 Task: Search one way flight ticket for 1 adult, 6 children, 1 infant in seat and 1 infant on lap in business from Chicago: Chicago Midway International Airport to Laramie: Laramie Regional Airport on 5-3-2023. Choice of flights is Emirates. Number of bags: 2 checked bags. Price is upto 95000. Outbound departure time preference is 10:15.
Action: Mouse moved to (278, 253)
Screenshot: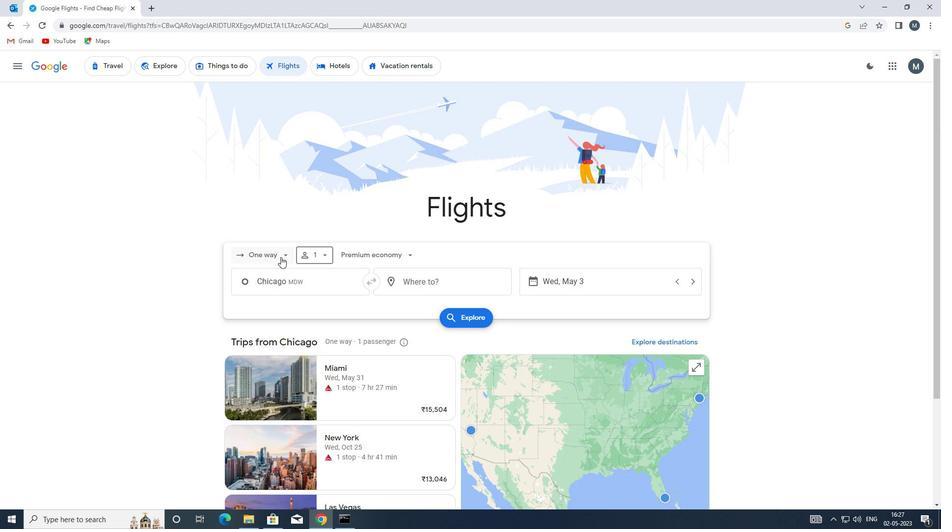 
Action: Mouse pressed left at (278, 253)
Screenshot: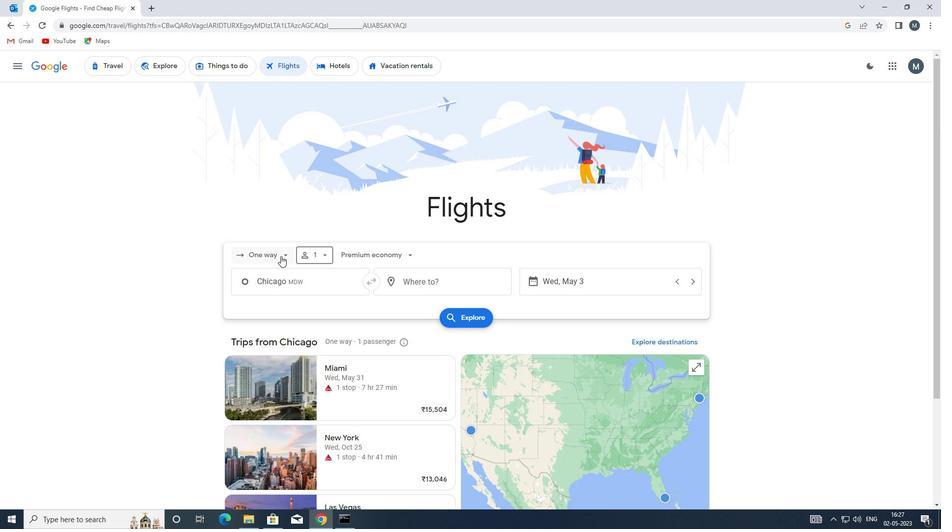 
Action: Mouse moved to (274, 297)
Screenshot: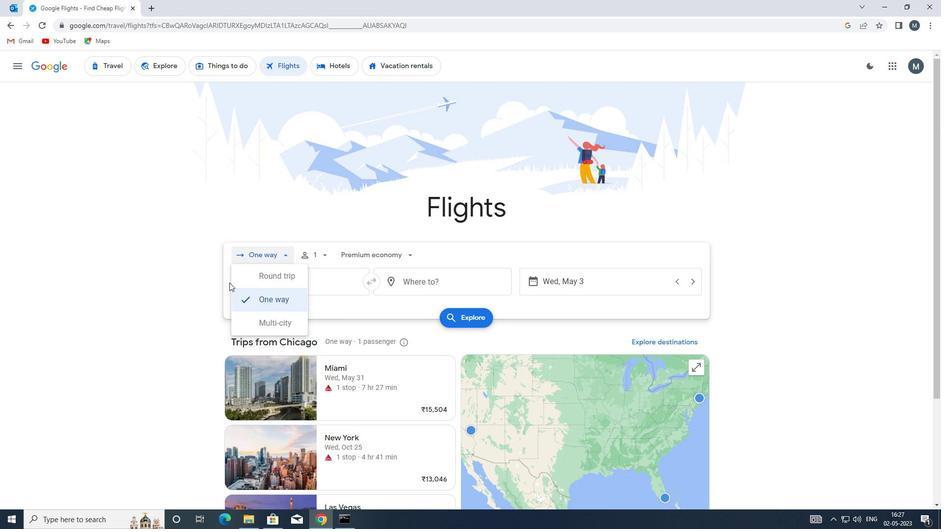 
Action: Mouse pressed left at (274, 297)
Screenshot: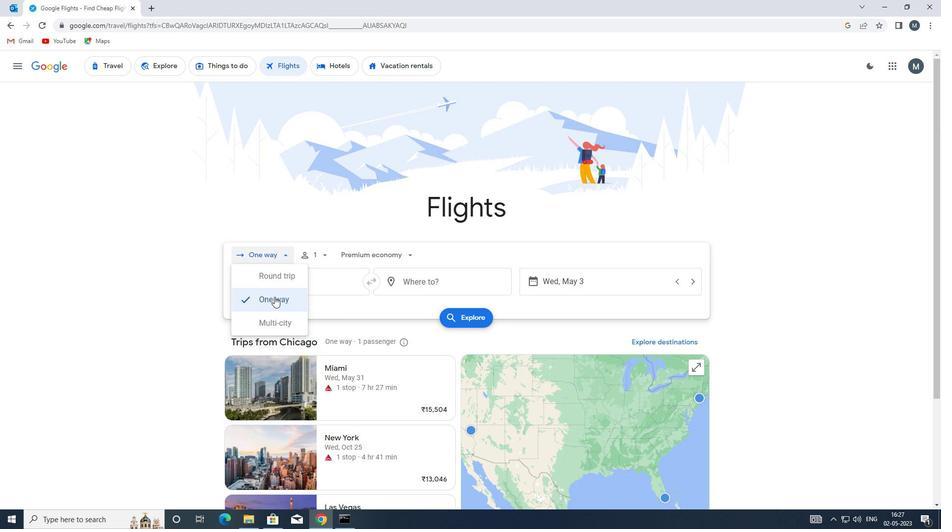
Action: Mouse moved to (320, 257)
Screenshot: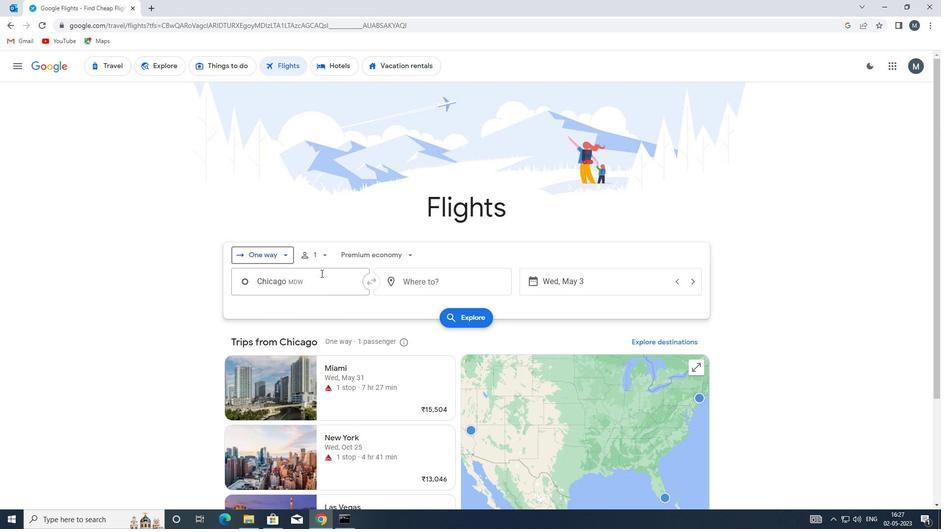 
Action: Mouse pressed left at (320, 257)
Screenshot: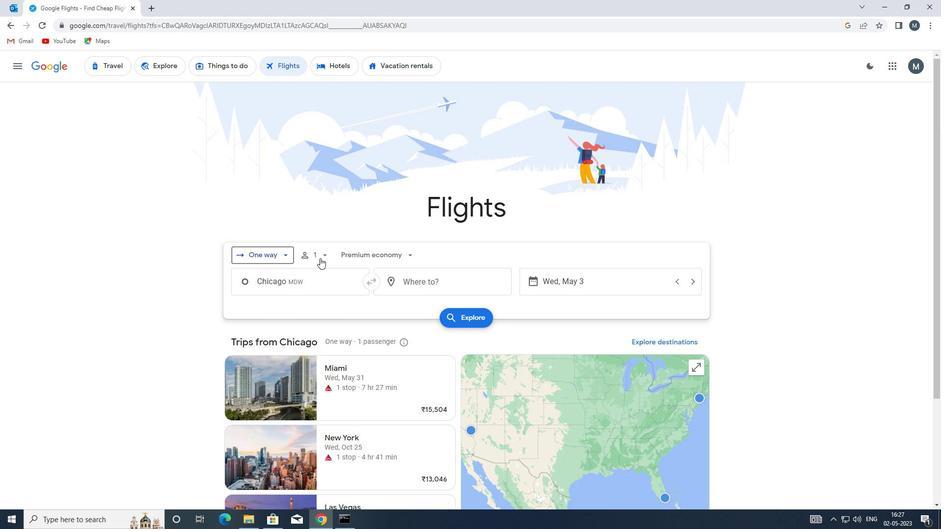 
Action: Mouse moved to (400, 306)
Screenshot: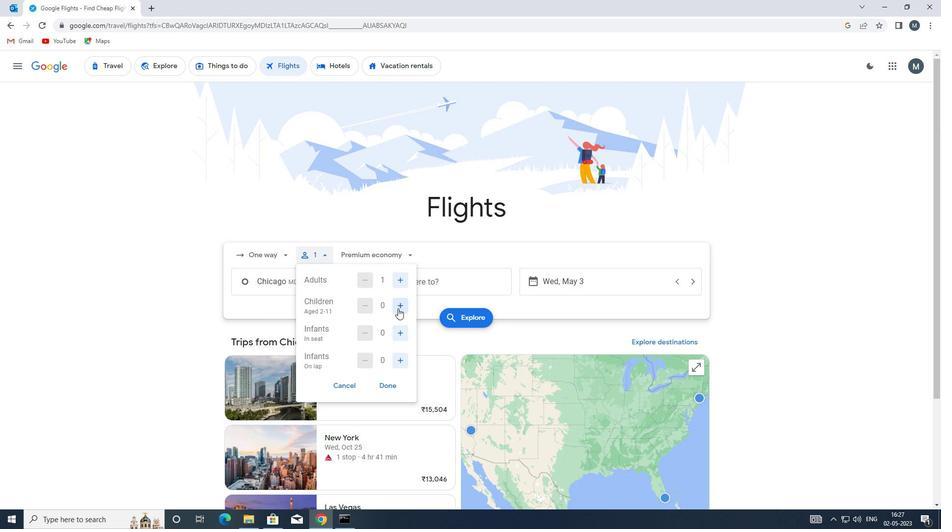 
Action: Mouse pressed left at (400, 306)
Screenshot: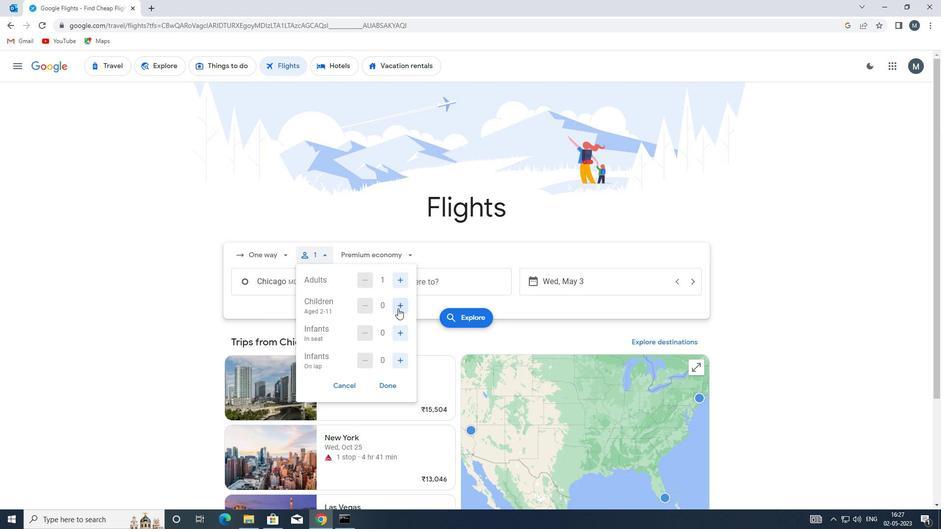 
Action: Mouse pressed left at (400, 306)
Screenshot: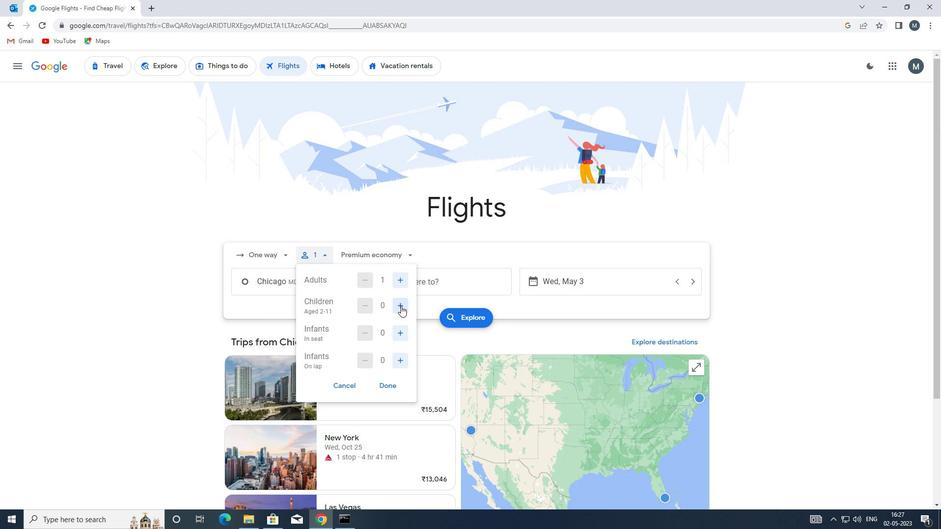 
Action: Mouse pressed left at (400, 306)
Screenshot: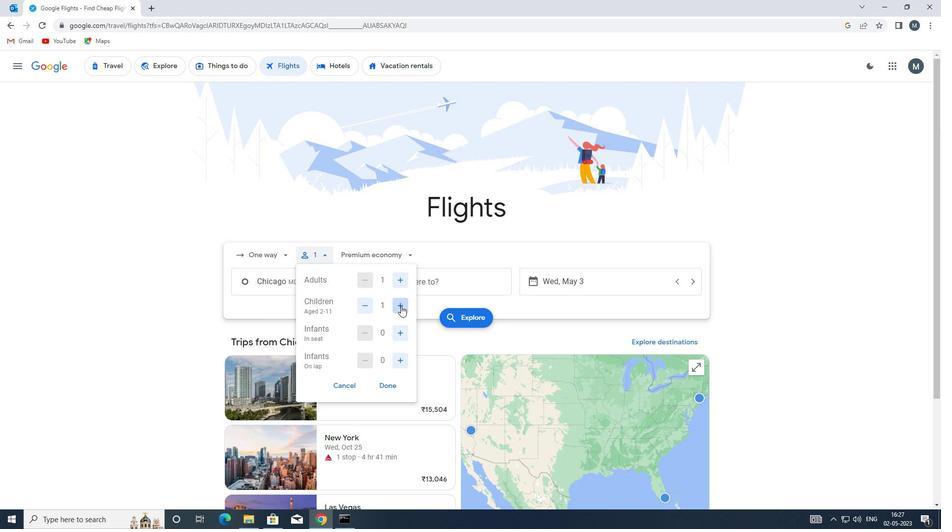 
Action: Mouse pressed left at (400, 306)
Screenshot: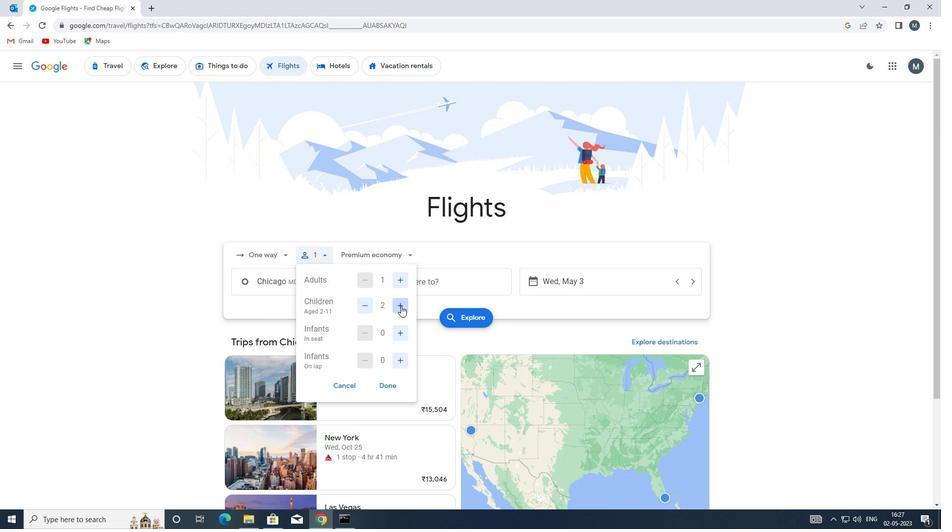 
Action: Mouse pressed left at (400, 306)
Screenshot: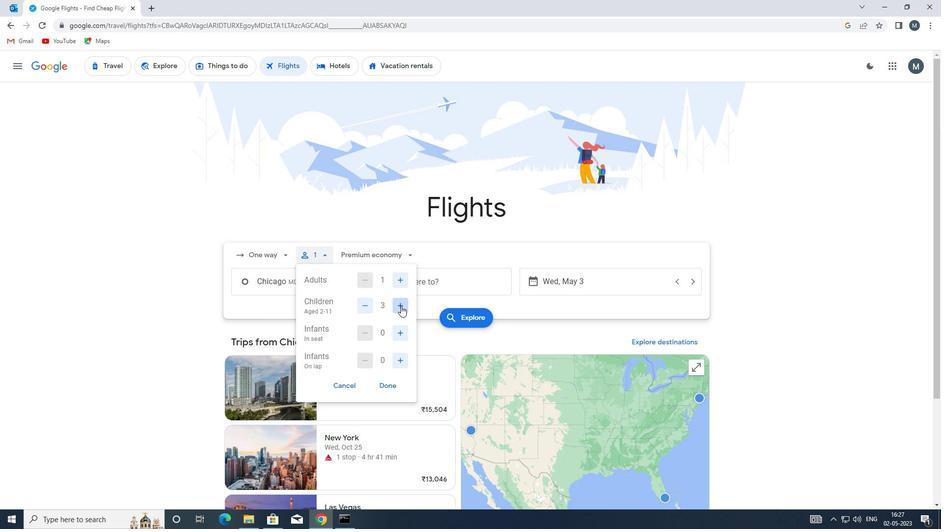 
Action: Mouse pressed left at (400, 306)
Screenshot: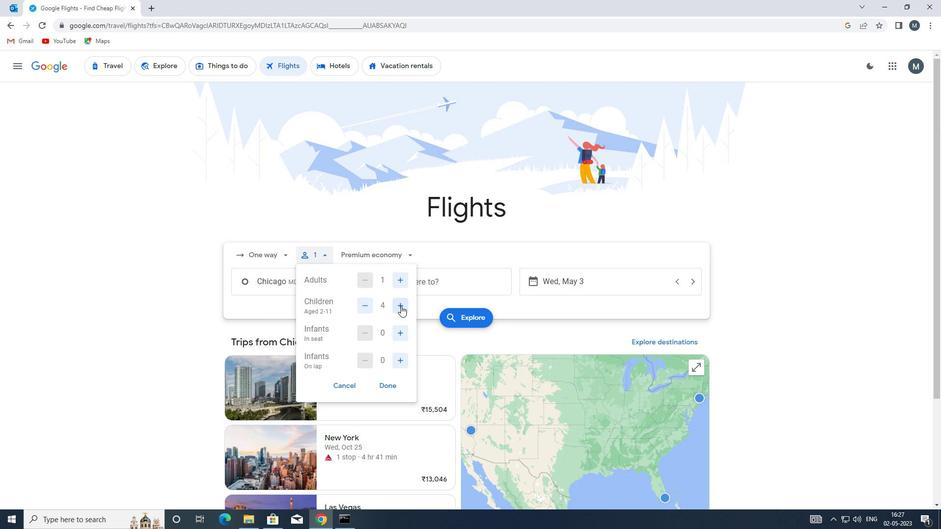 
Action: Mouse moved to (401, 332)
Screenshot: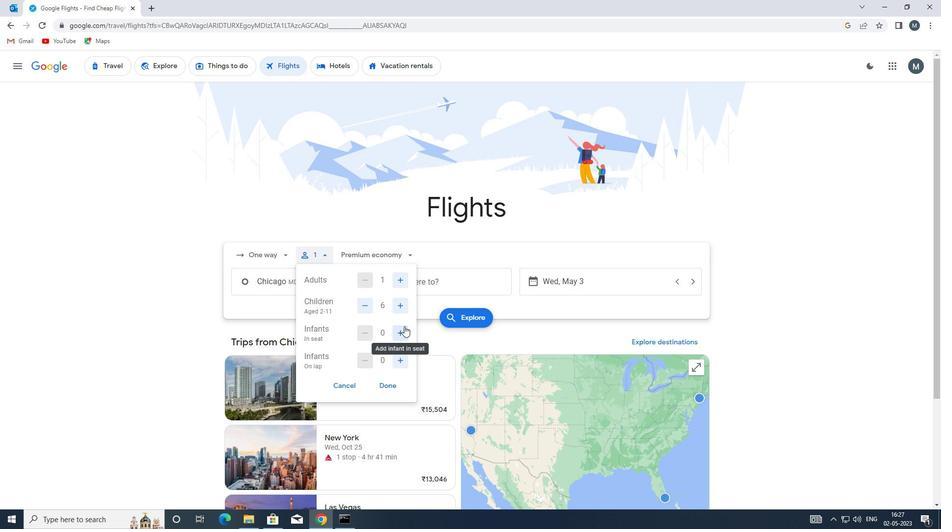 
Action: Mouse pressed left at (401, 332)
Screenshot: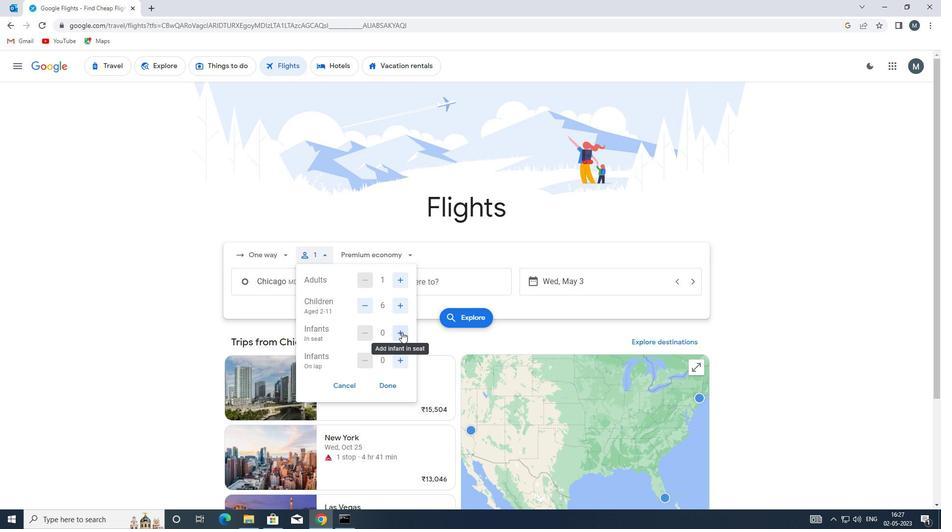 
Action: Mouse moved to (397, 360)
Screenshot: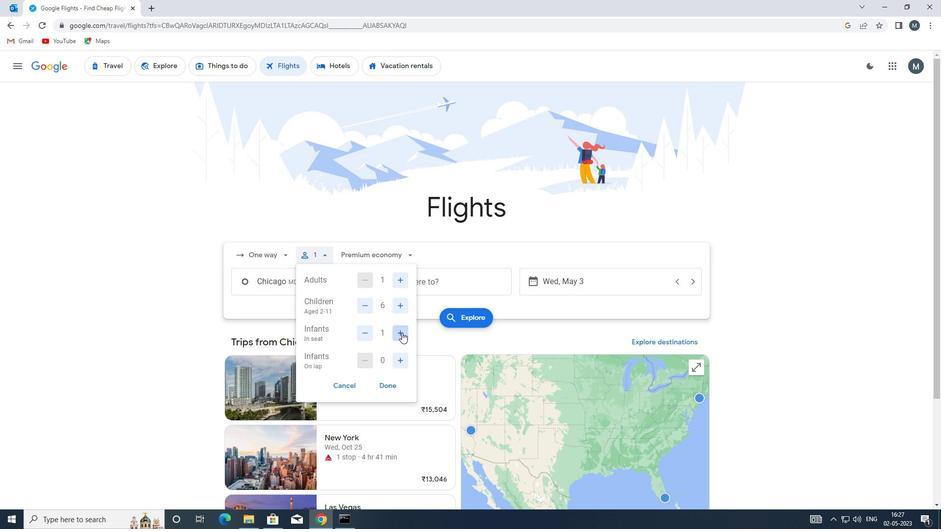 
Action: Mouse pressed left at (397, 360)
Screenshot: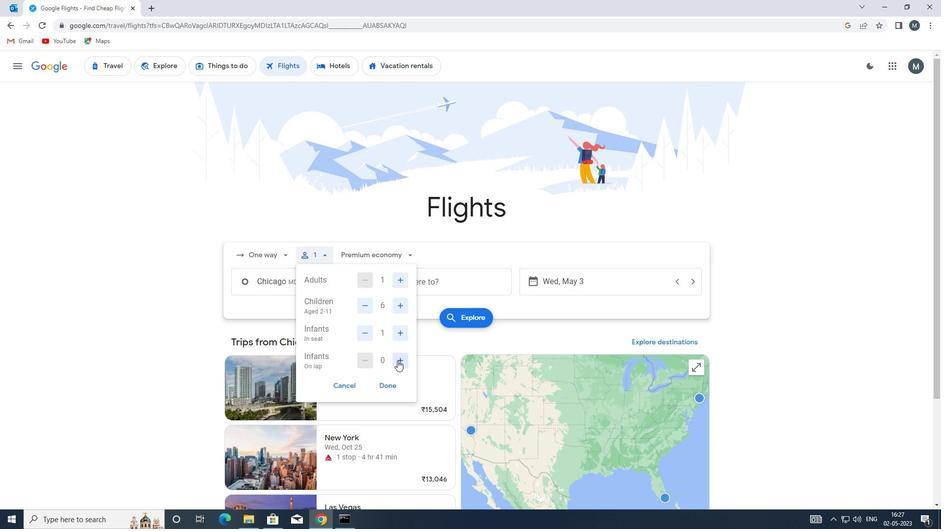 
Action: Mouse moved to (385, 383)
Screenshot: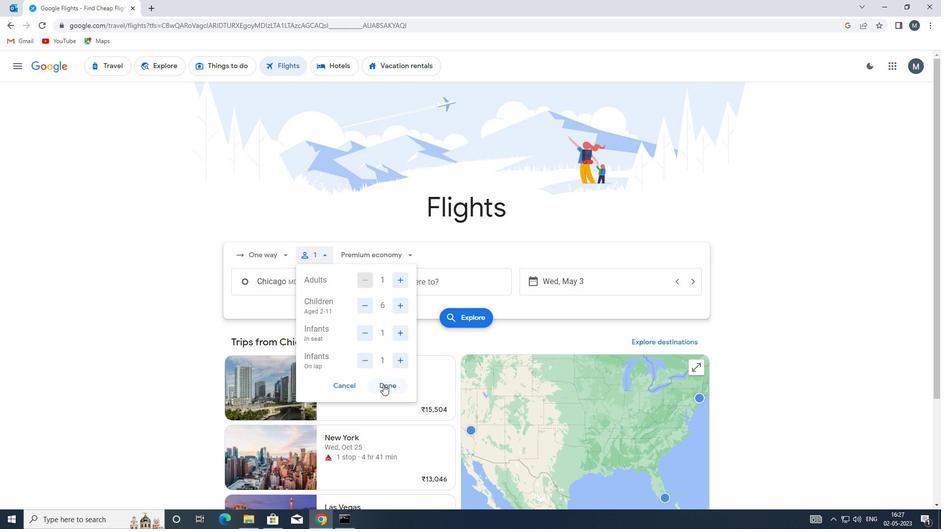 
Action: Mouse pressed left at (385, 383)
Screenshot: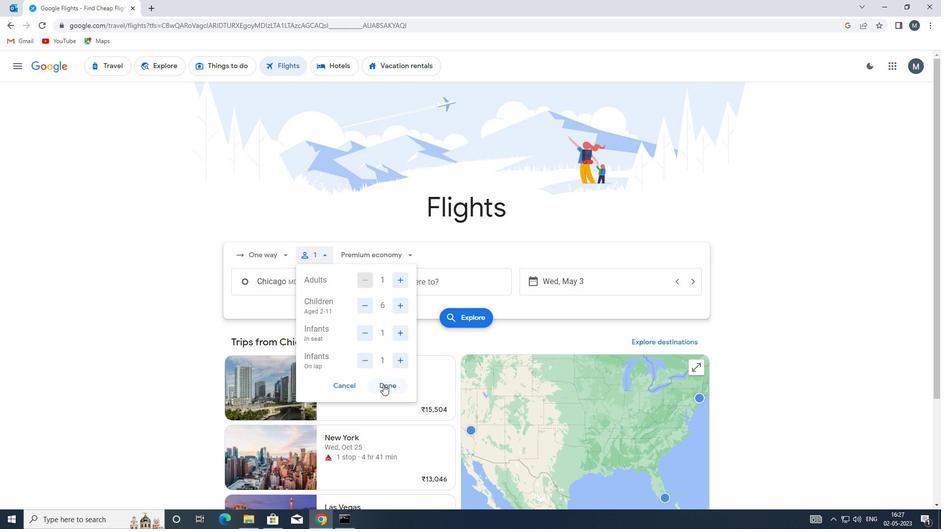 
Action: Mouse moved to (369, 262)
Screenshot: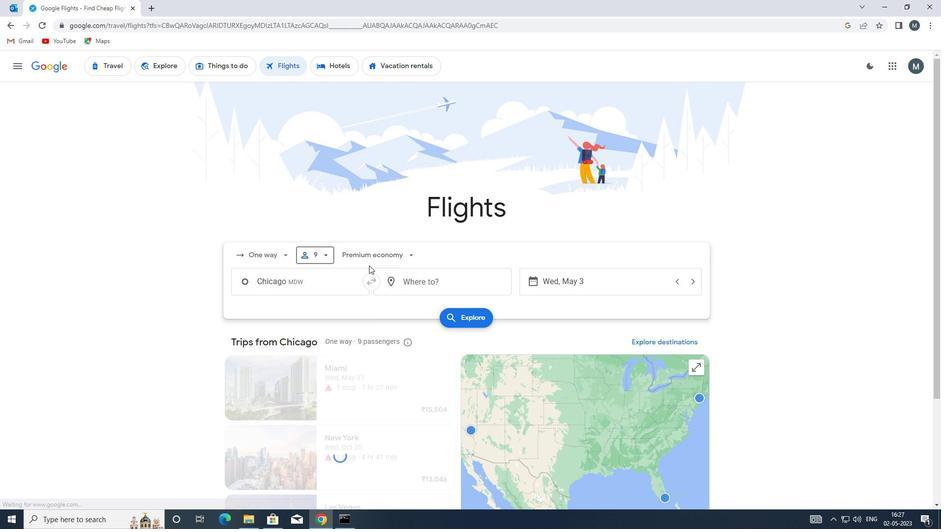 
Action: Mouse pressed left at (369, 262)
Screenshot: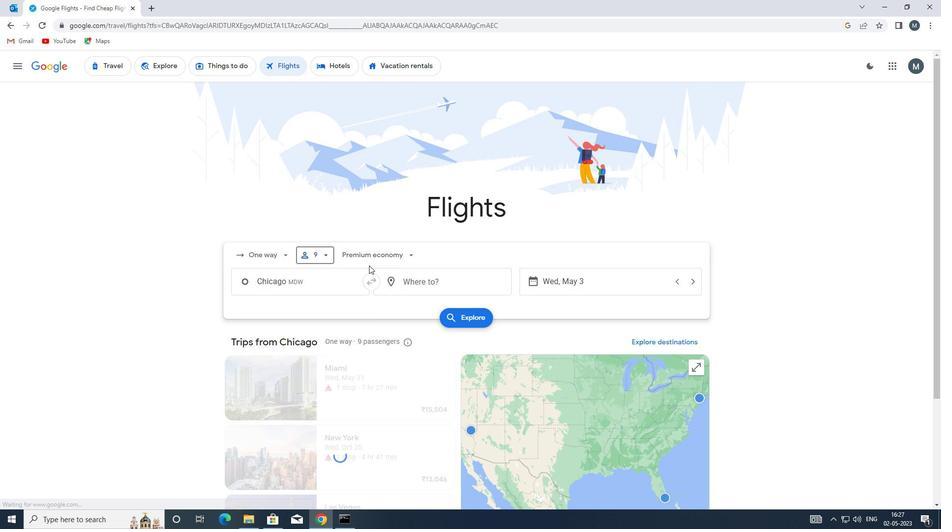 
Action: Mouse moved to (387, 319)
Screenshot: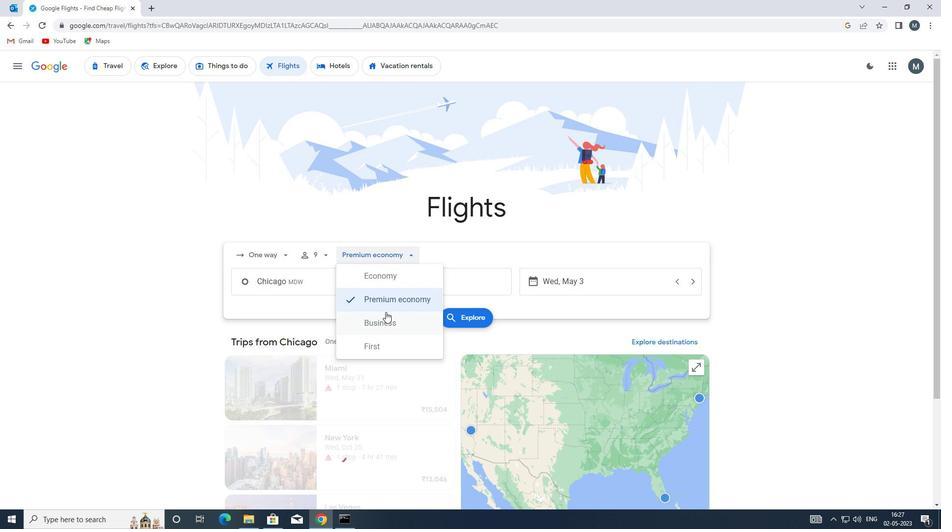 
Action: Mouse pressed left at (387, 319)
Screenshot: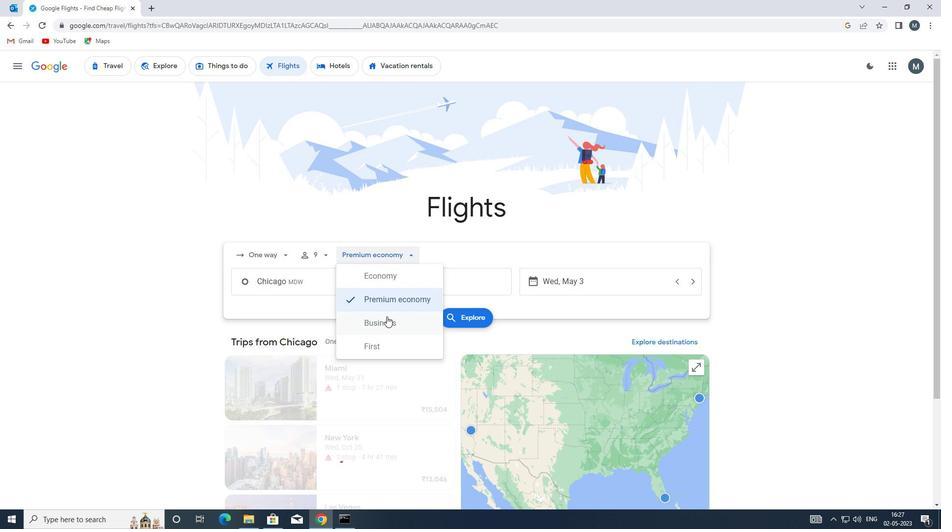 
Action: Mouse moved to (330, 283)
Screenshot: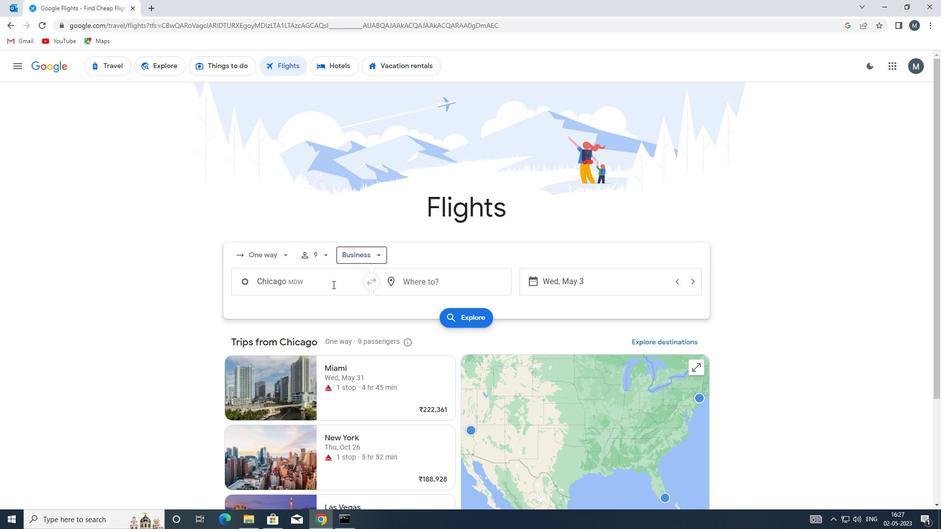 
Action: Mouse pressed left at (330, 283)
Screenshot: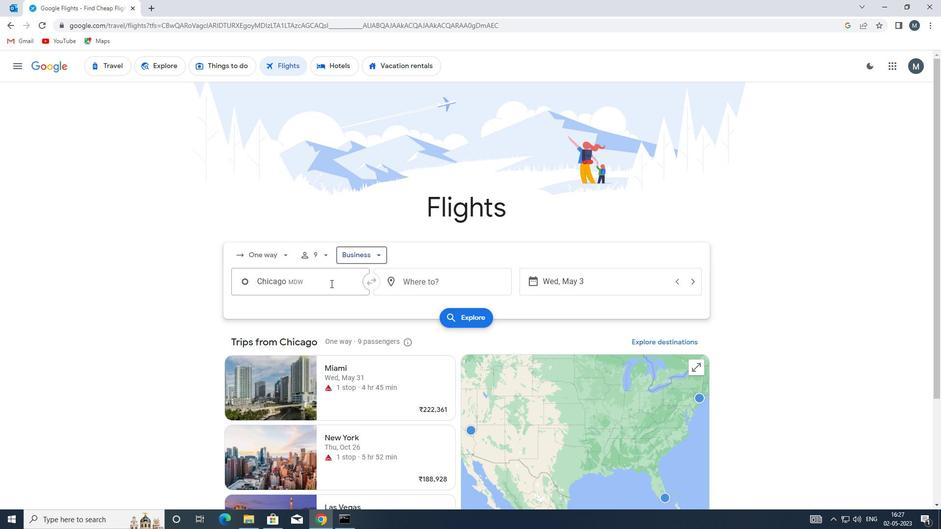 
Action: Mouse moved to (331, 283)
Screenshot: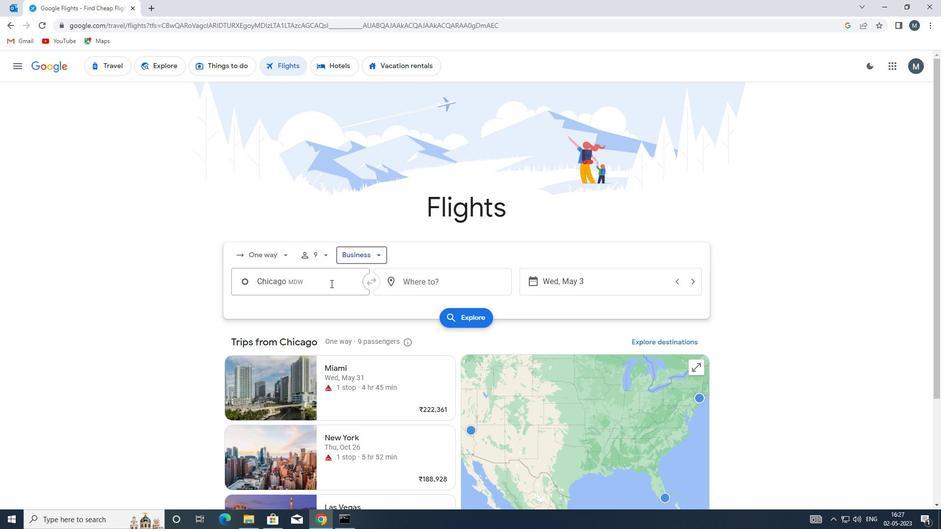 
Action: Key pressed <Key.enter>
Screenshot: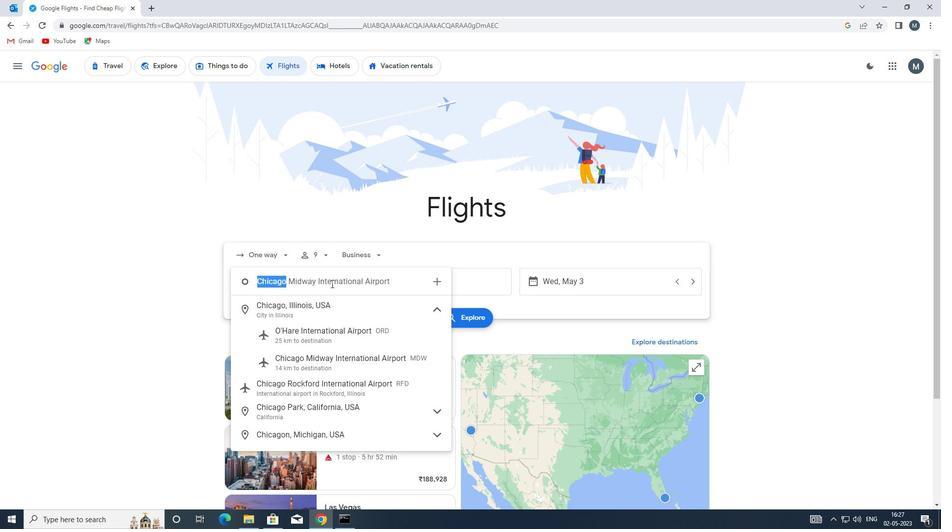 
Action: Mouse moved to (401, 278)
Screenshot: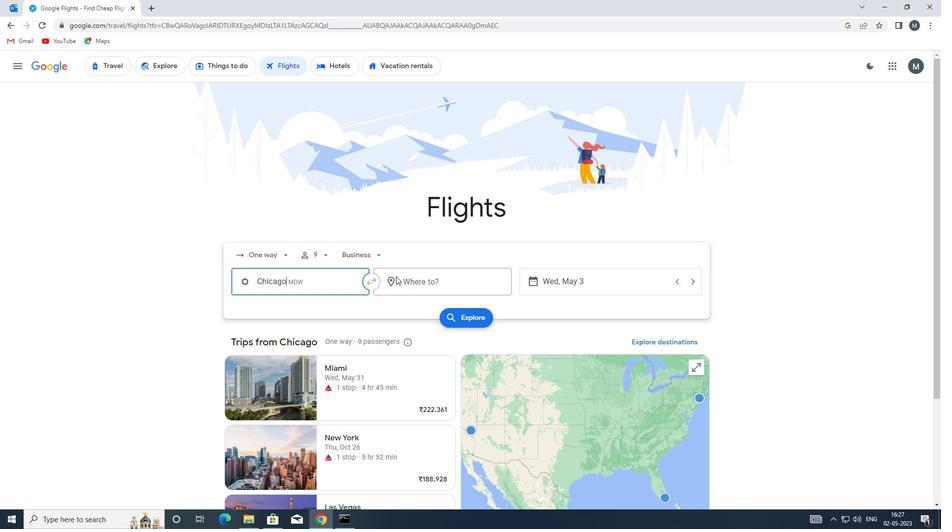 
Action: Mouse pressed left at (401, 278)
Screenshot: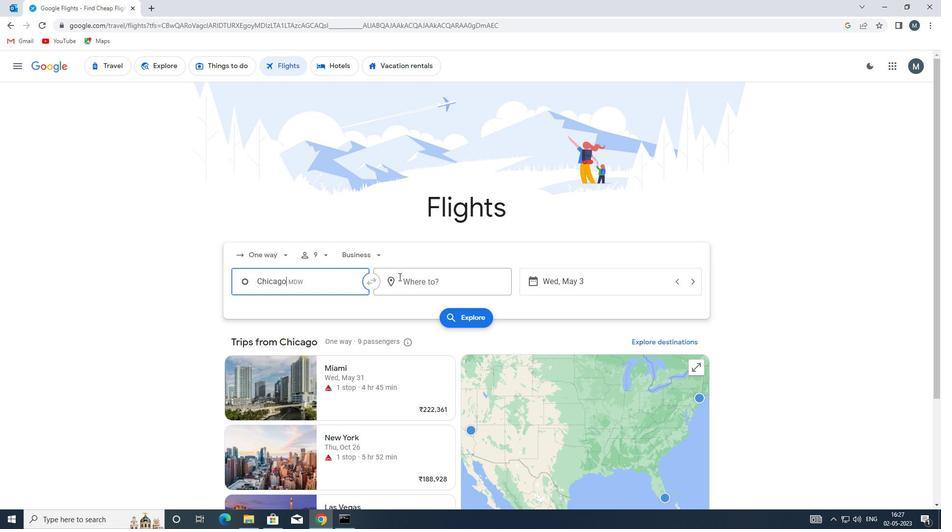 
Action: Mouse moved to (402, 277)
Screenshot: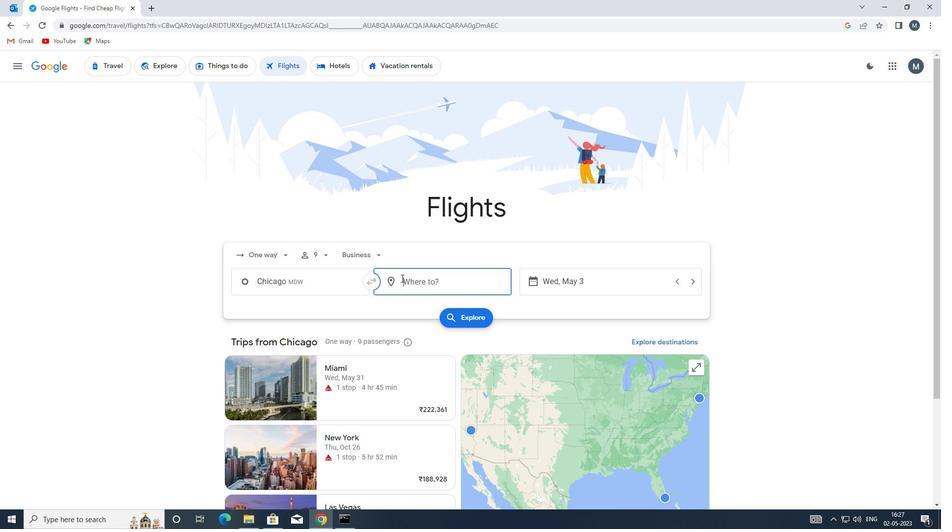 
Action: Key pressed lar<Key.enter>
Screenshot: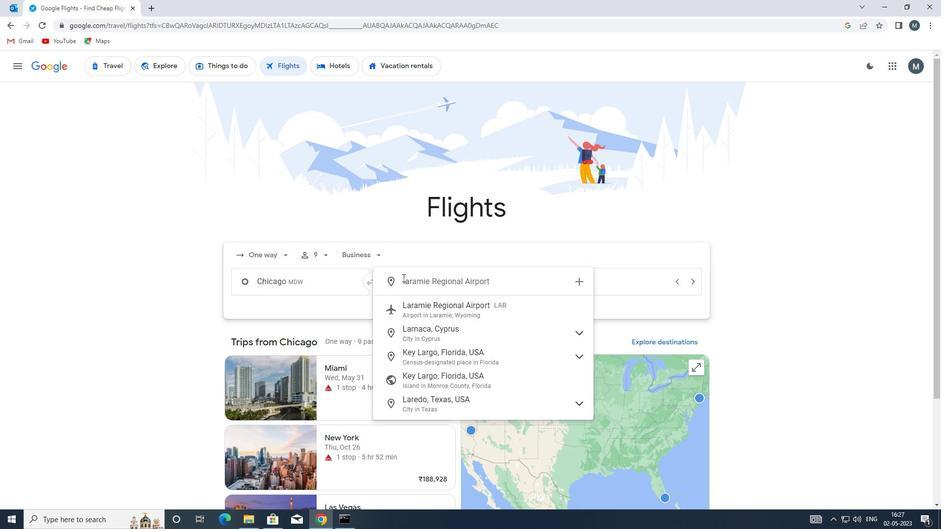
Action: Mouse moved to (560, 276)
Screenshot: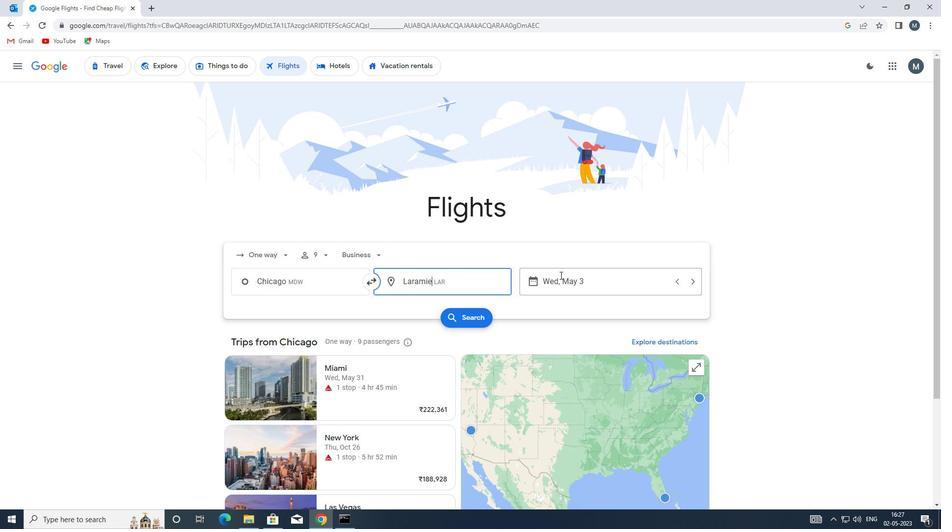
Action: Mouse pressed left at (560, 276)
Screenshot: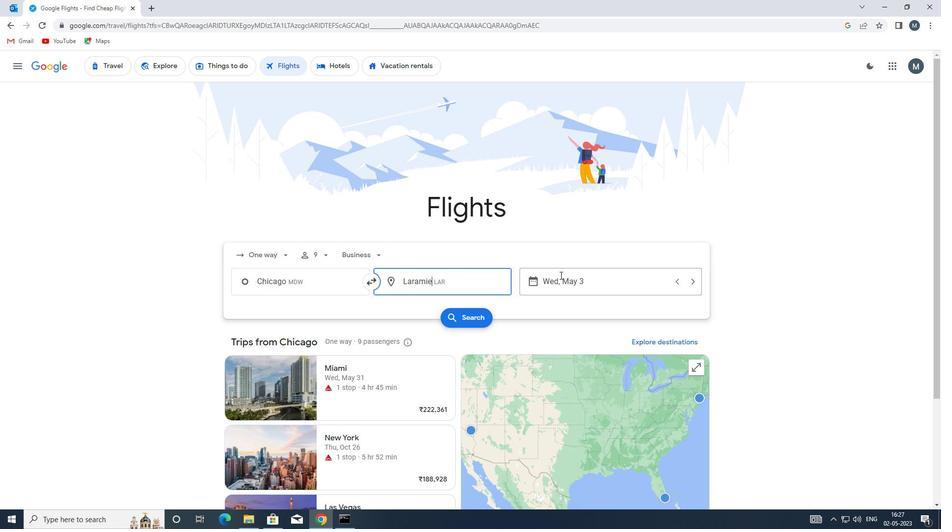 
Action: Mouse moved to (428, 332)
Screenshot: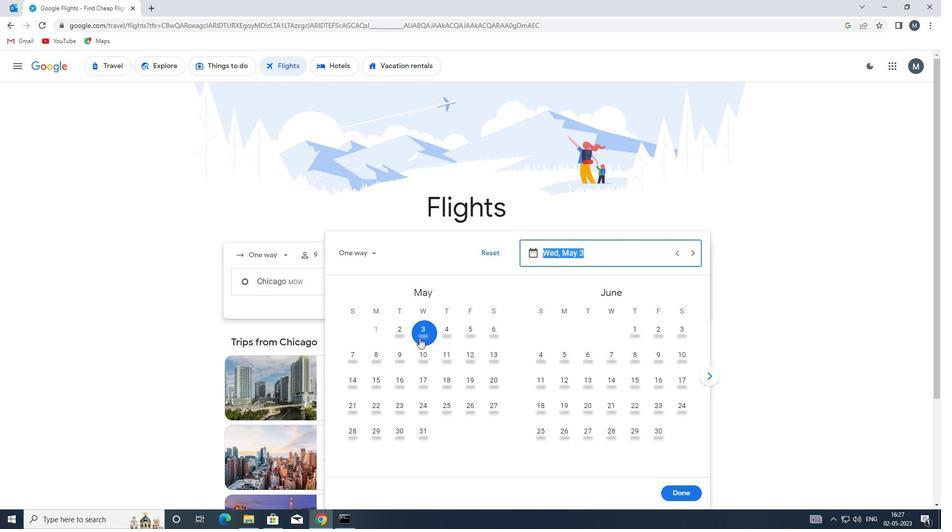 
Action: Mouse pressed left at (428, 332)
Screenshot: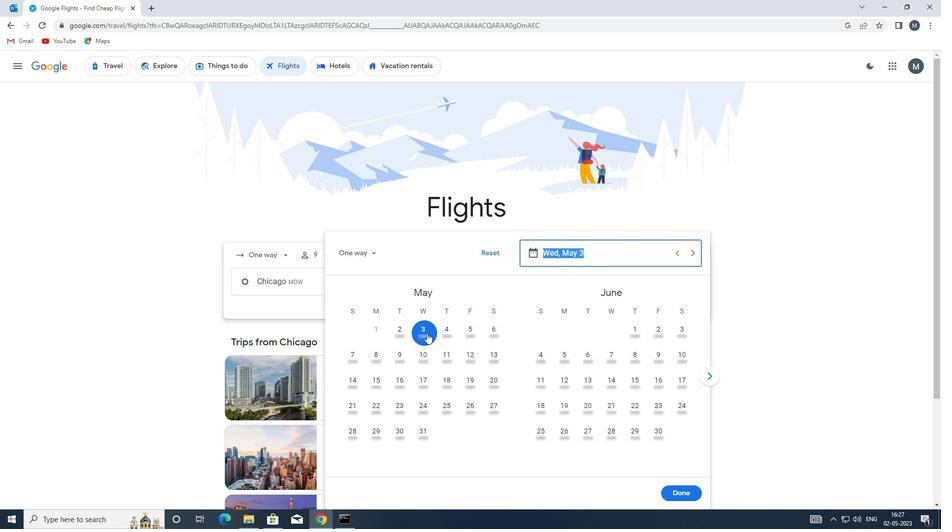 
Action: Mouse moved to (676, 488)
Screenshot: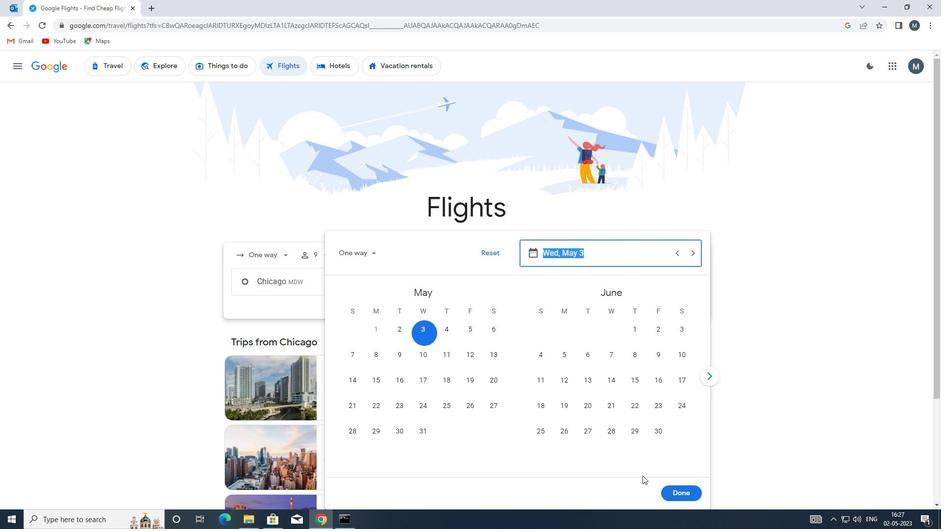 
Action: Mouse pressed left at (676, 488)
Screenshot: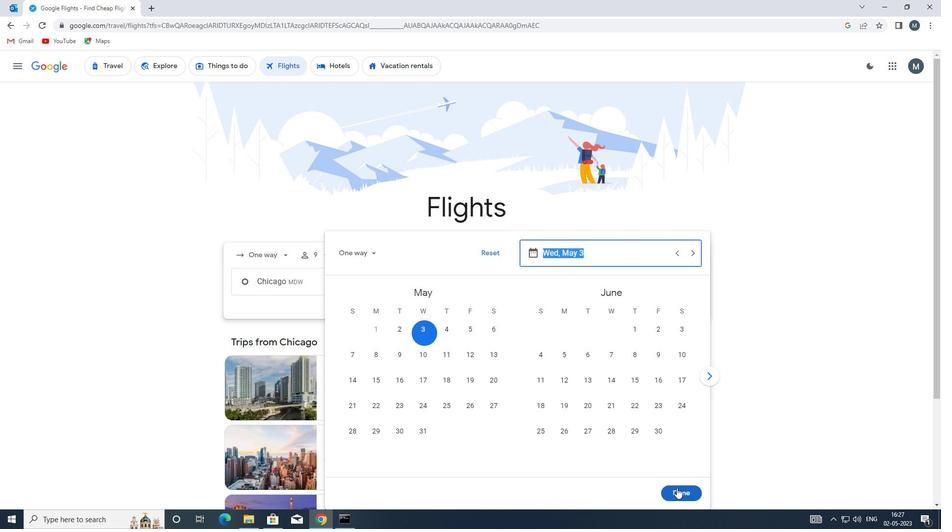 
Action: Mouse moved to (477, 323)
Screenshot: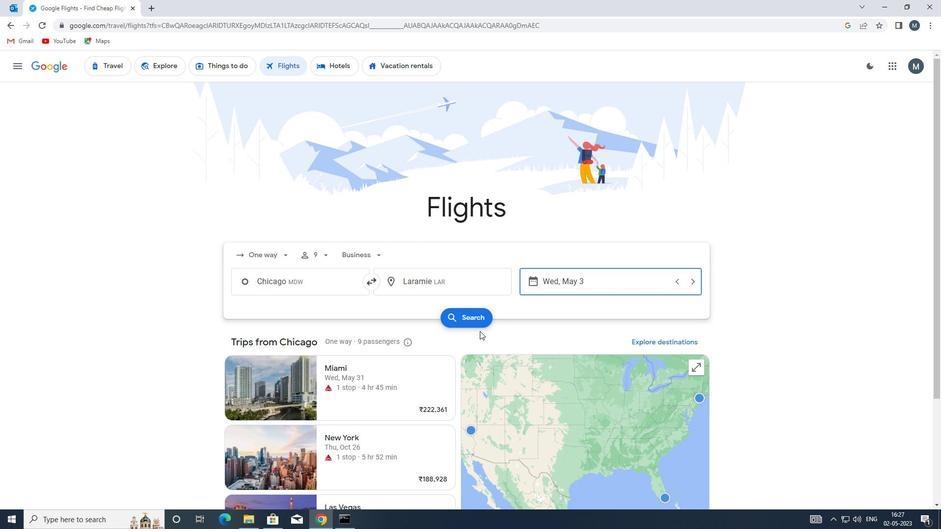 
Action: Mouse pressed left at (477, 323)
Screenshot: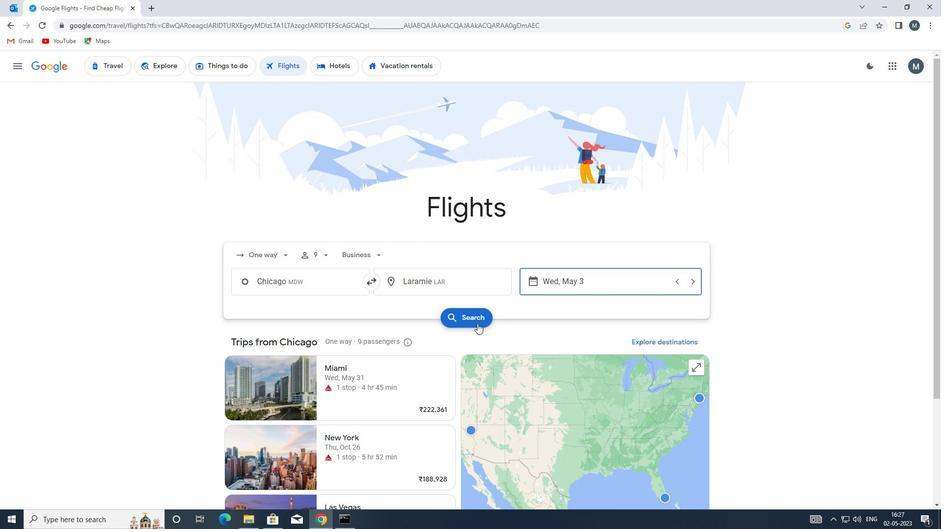 
Action: Mouse moved to (237, 156)
Screenshot: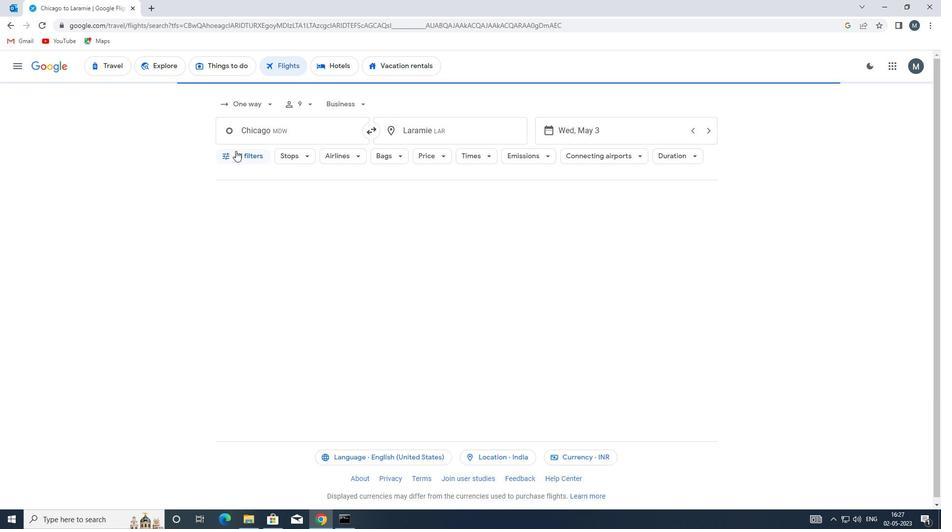 
Action: Mouse pressed left at (237, 156)
Screenshot: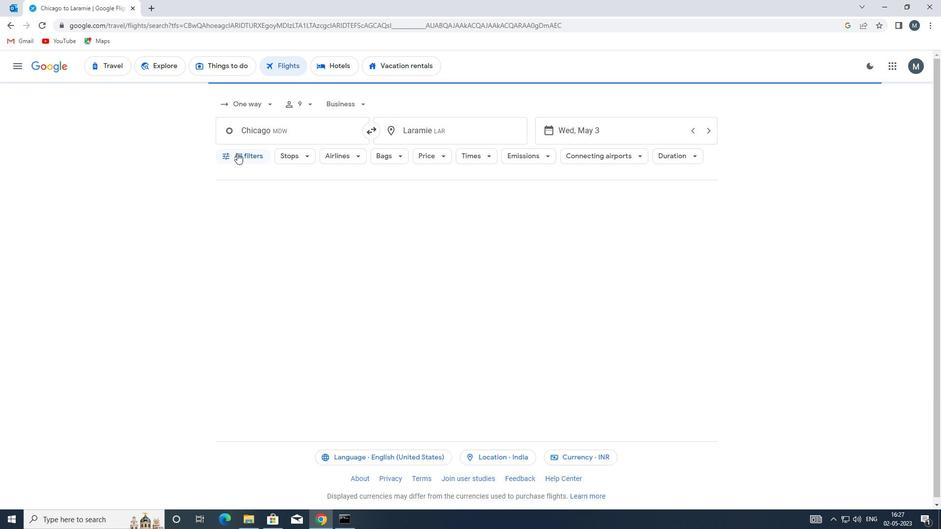 
Action: Mouse moved to (283, 263)
Screenshot: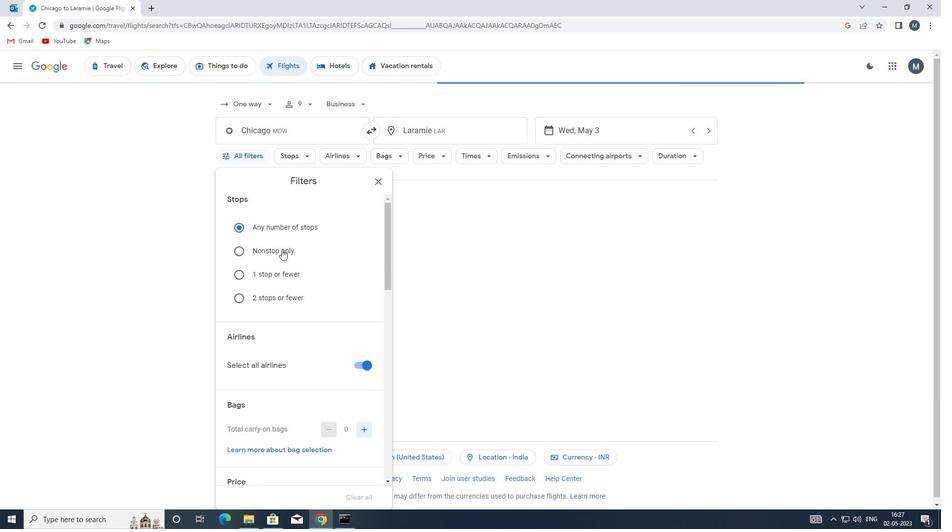 
Action: Mouse scrolled (283, 263) with delta (0, 0)
Screenshot: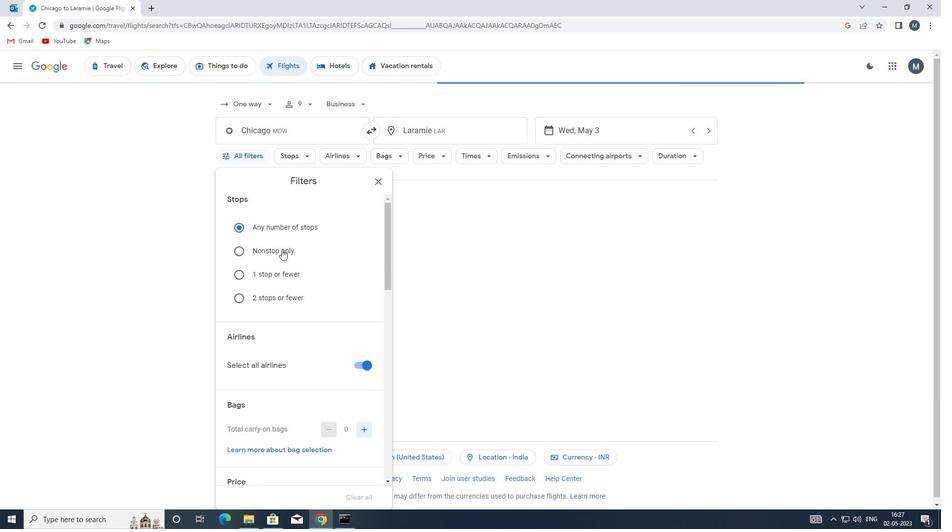
Action: Mouse moved to (283, 264)
Screenshot: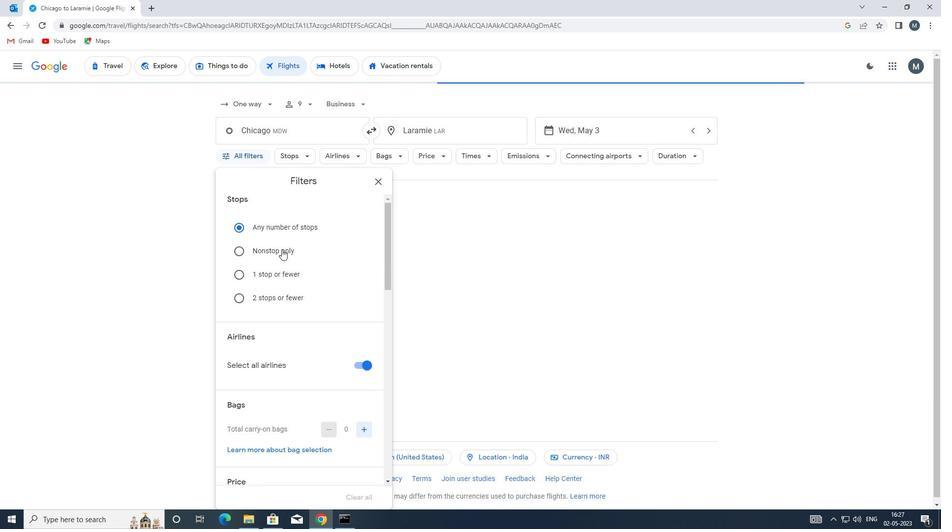 
Action: Mouse scrolled (283, 263) with delta (0, 0)
Screenshot: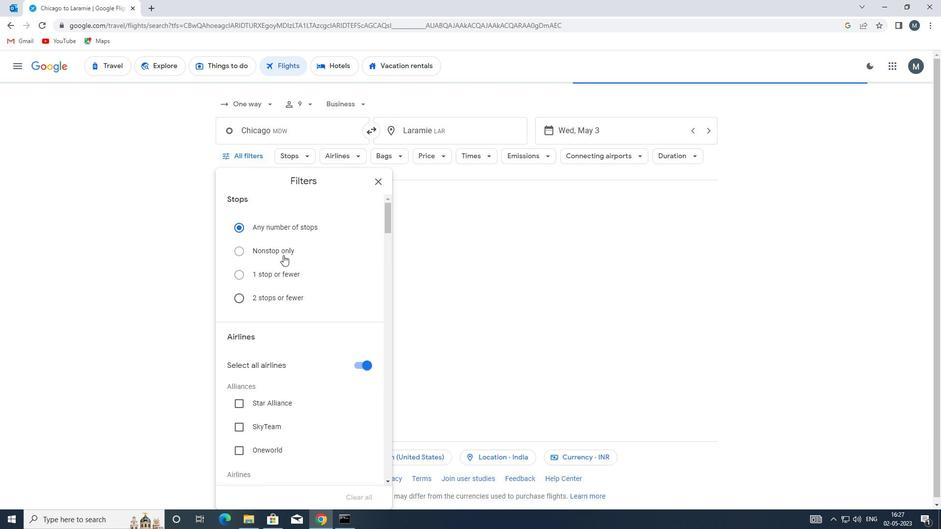 
Action: Mouse moved to (359, 265)
Screenshot: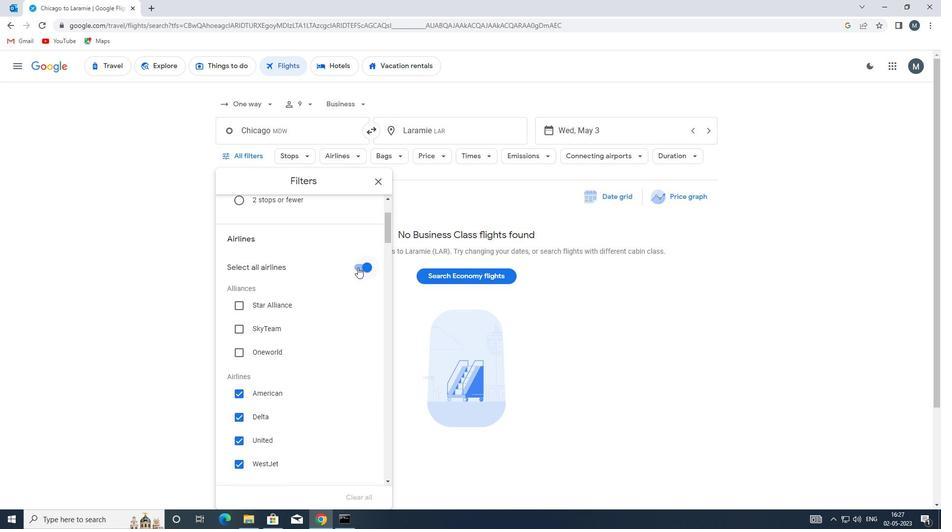 
Action: Mouse pressed left at (359, 265)
Screenshot: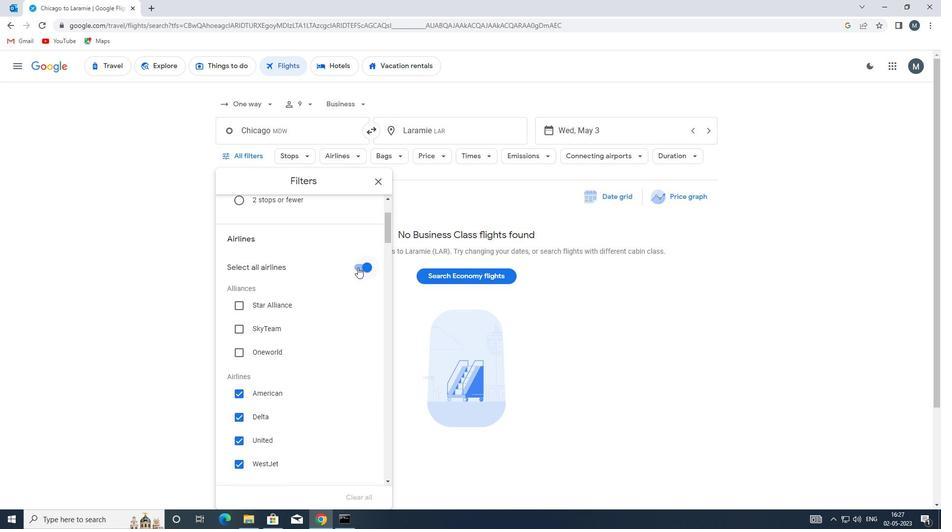
Action: Mouse moved to (315, 286)
Screenshot: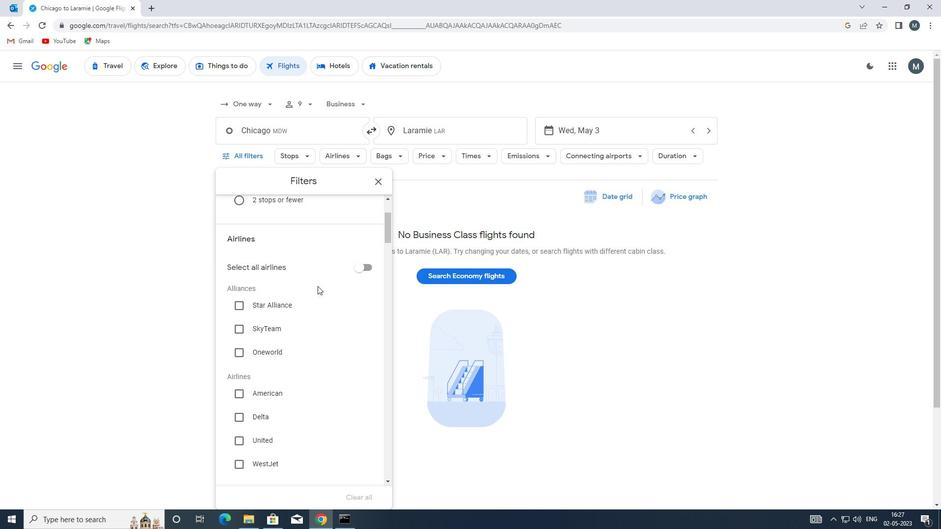 
Action: Mouse scrolled (315, 285) with delta (0, 0)
Screenshot: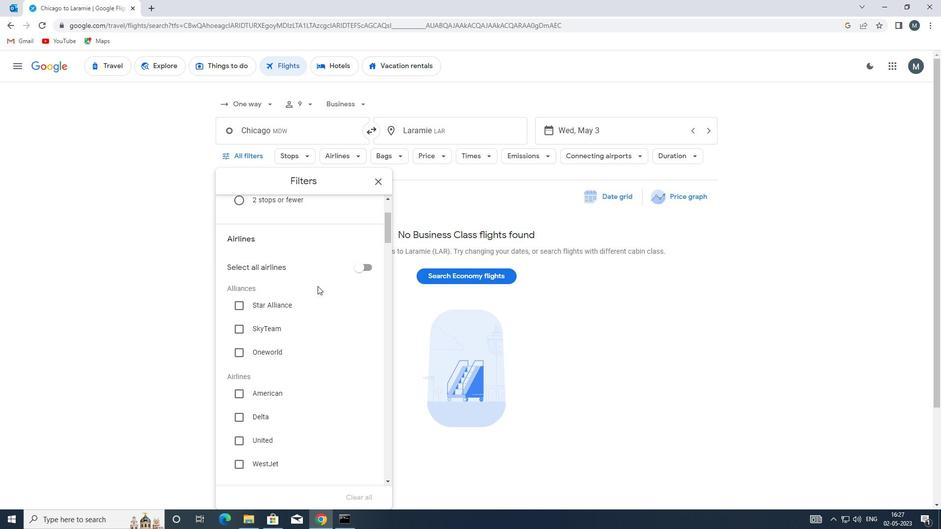 
Action: Mouse scrolled (315, 285) with delta (0, 0)
Screenshot: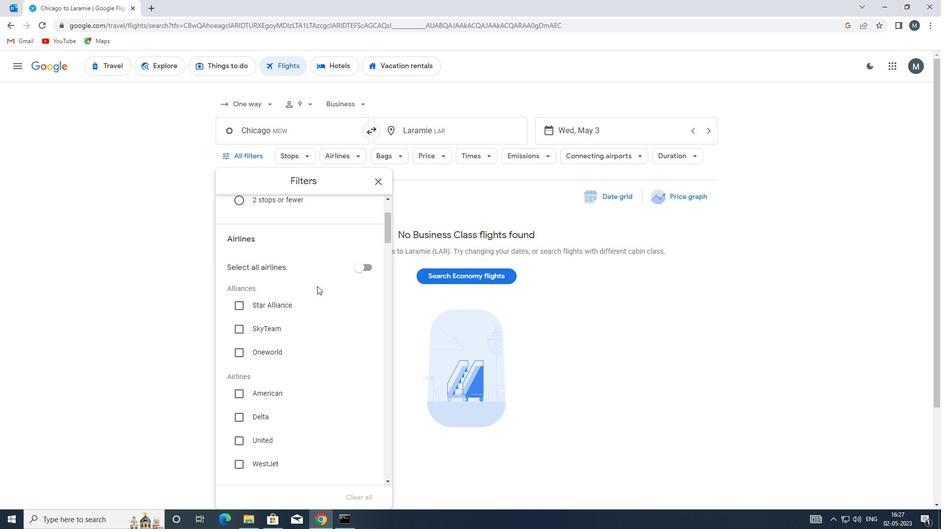 
Action: Mouse moved to (306, 286)
Screenshot: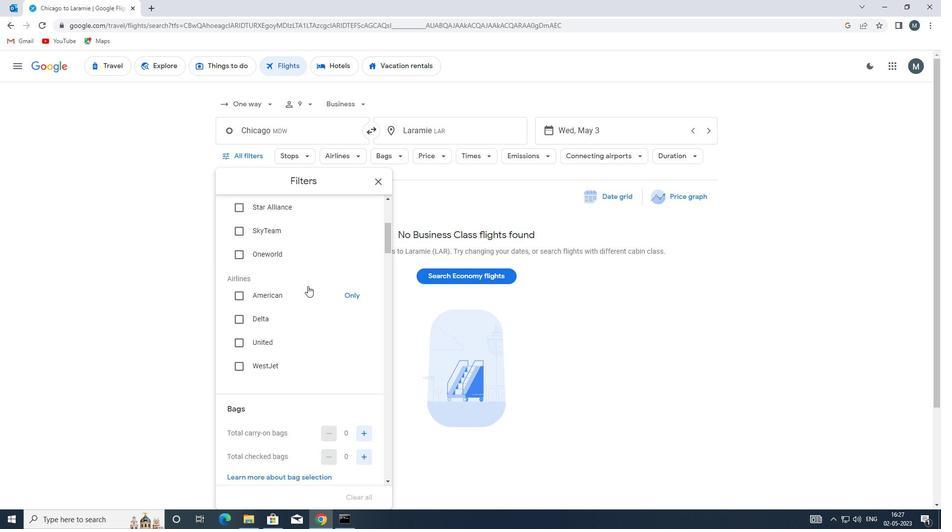
Action: Mouse scrolled (306, 285) with delta (0, 0)
Screenshot: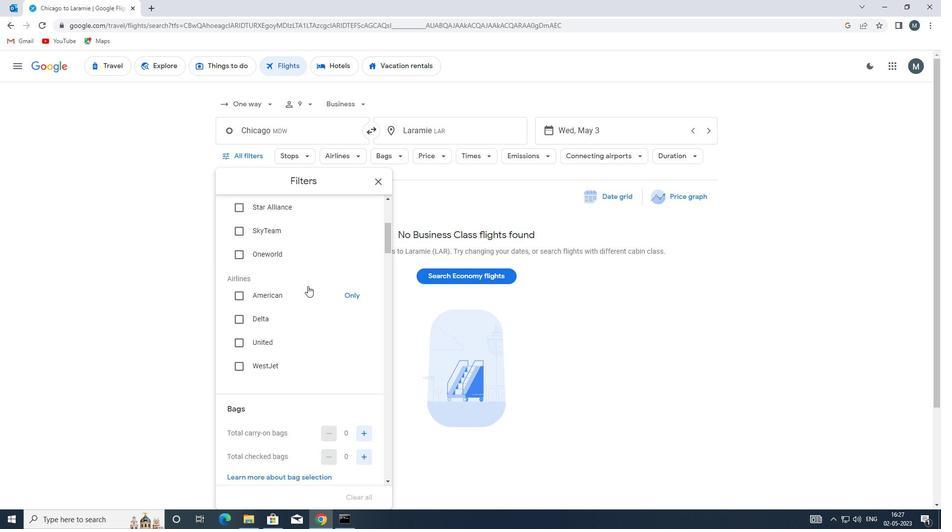 
Action: Mouse moved to (306, 297)
Screenshot: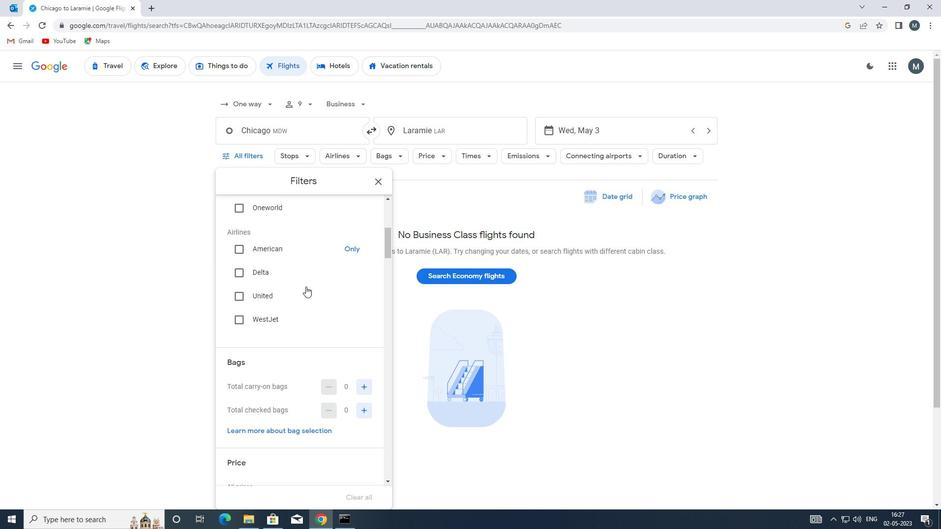 
Action: Mouse scrolled (306, 296) with delta (0, 0)
Screenshot: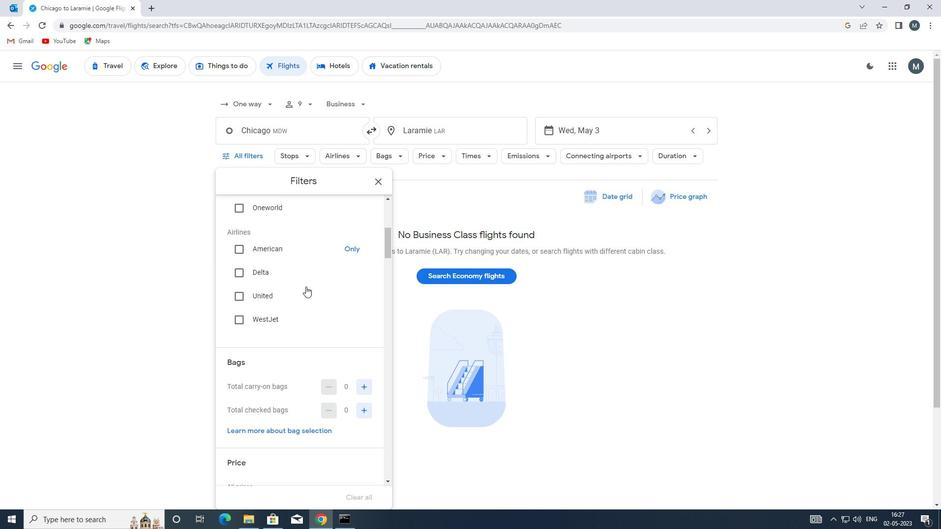 
Action: Mouse moved to (358, 357)
Screenshot: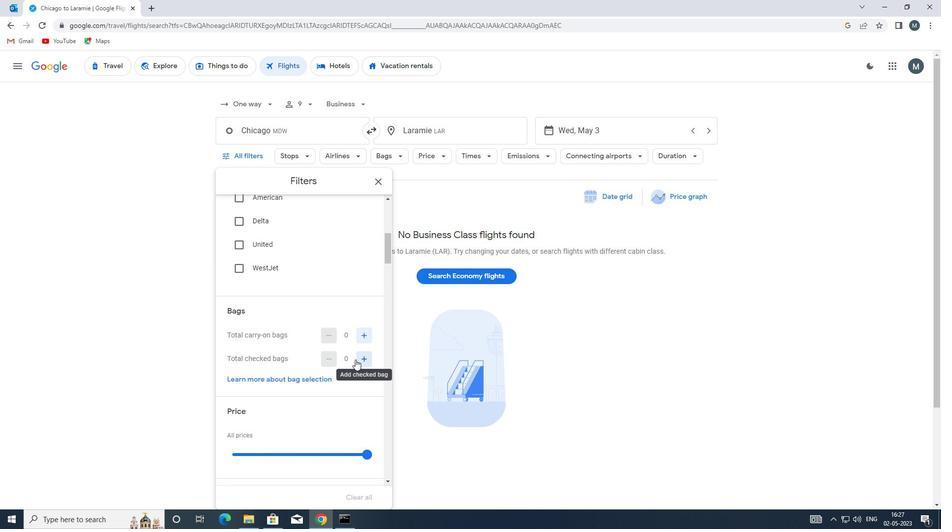 
Action: Mouse pressed left at (358, 357)
Screenshot: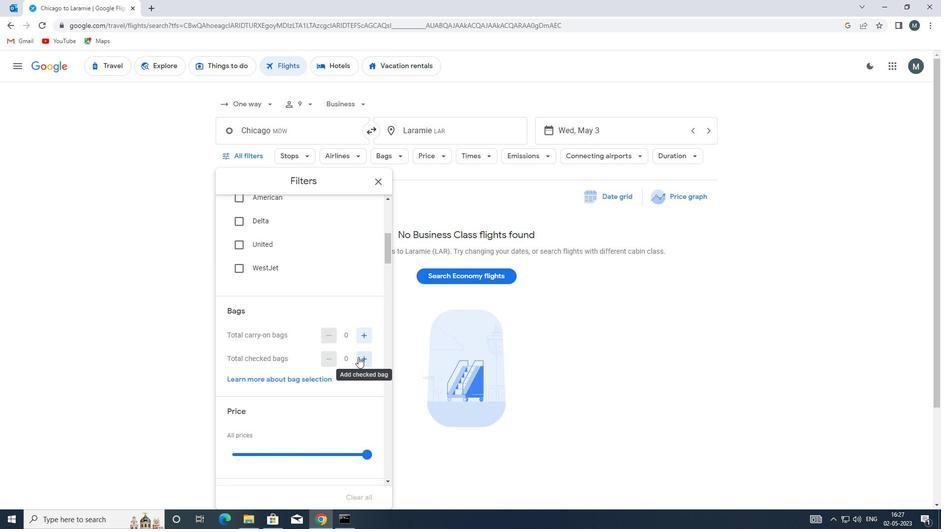 
Action: Mouse pressed left at (358, 357)
Screenshot: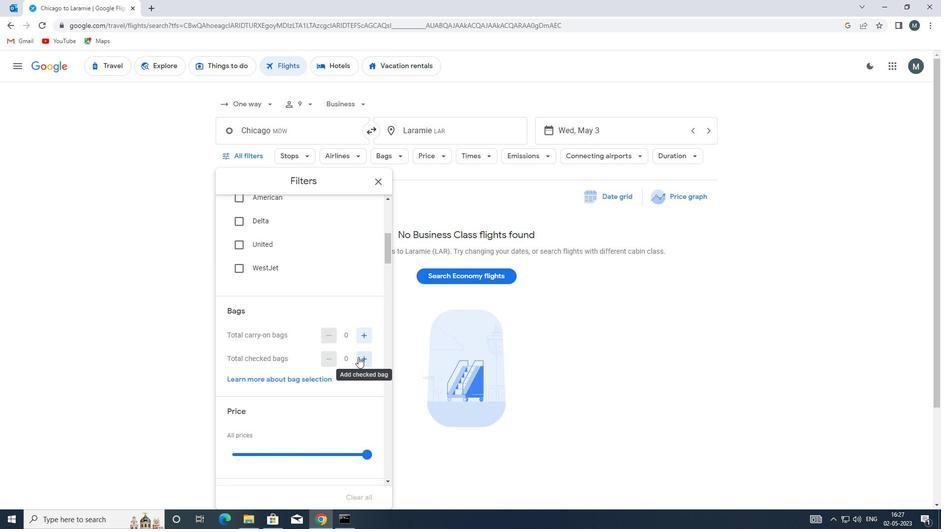 
Action: Mouse pressed left at (358, 357)
Screenshot: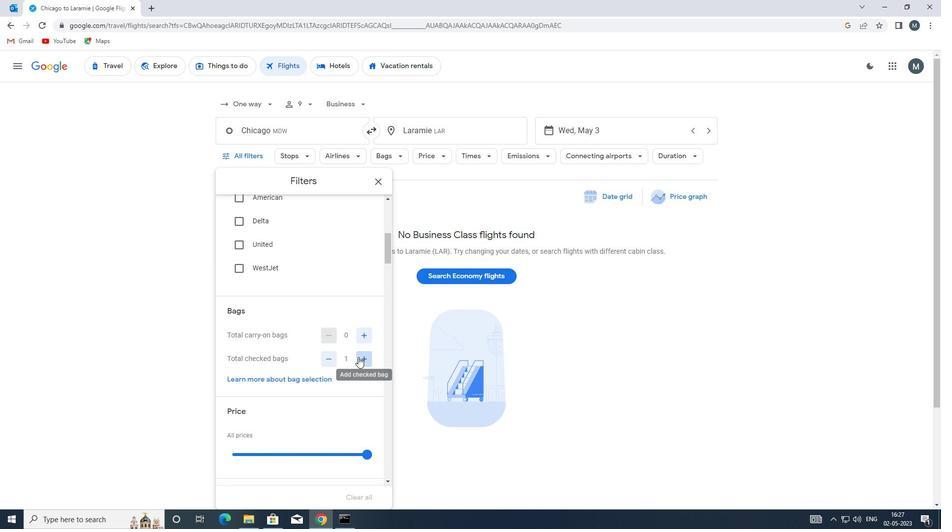 
Action: Mouse moved to (326, 358)
Screenshot: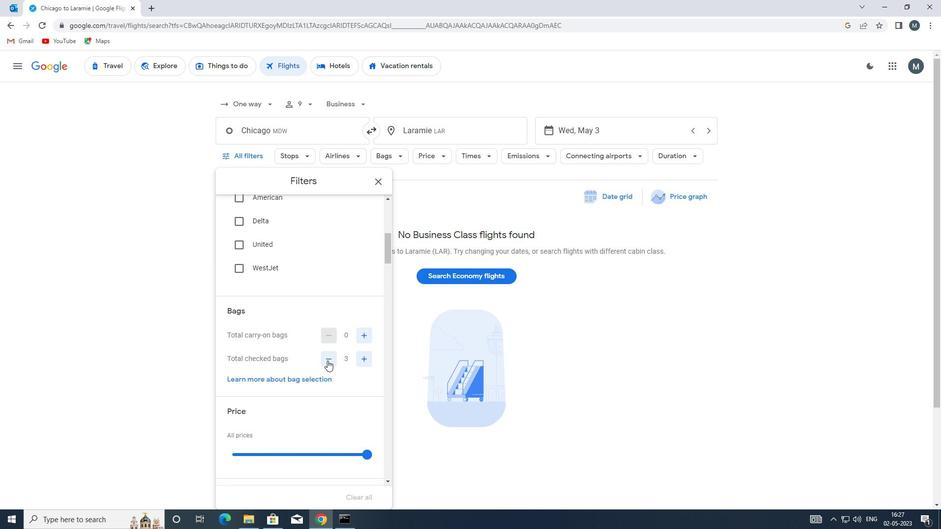 
Action: Mouse pressed left at (326, 358)
Screenshot: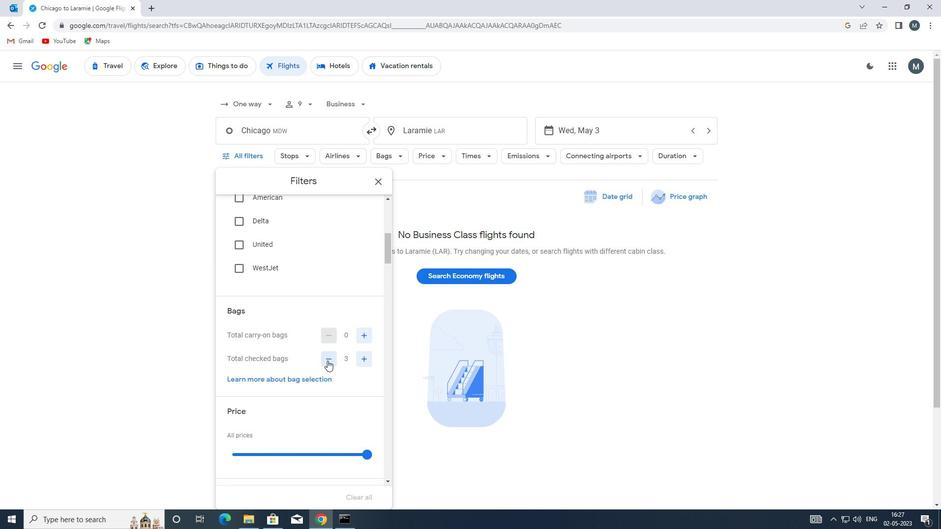 
Action: Mouse moved to (309, 345)
Screenshot: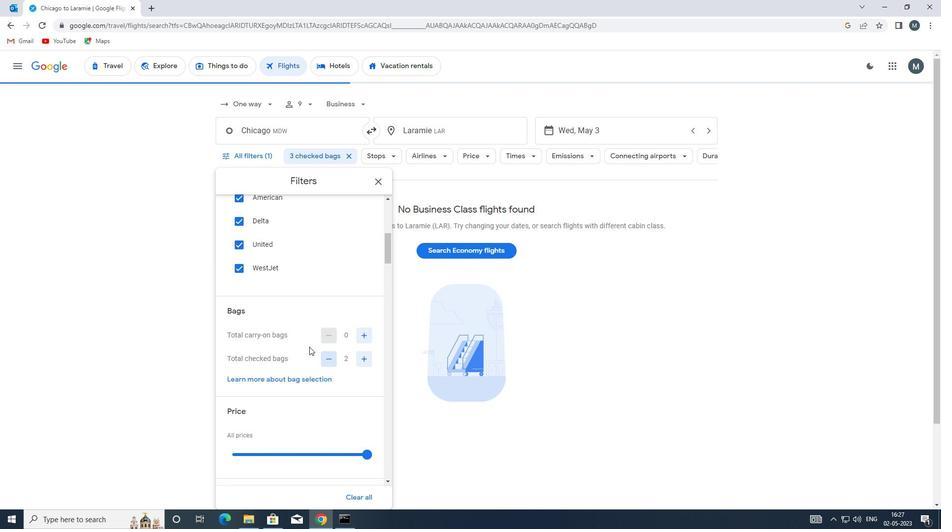 
Action: Mouse scrolled (309, 344) with delta (0, 0)
Screenshot: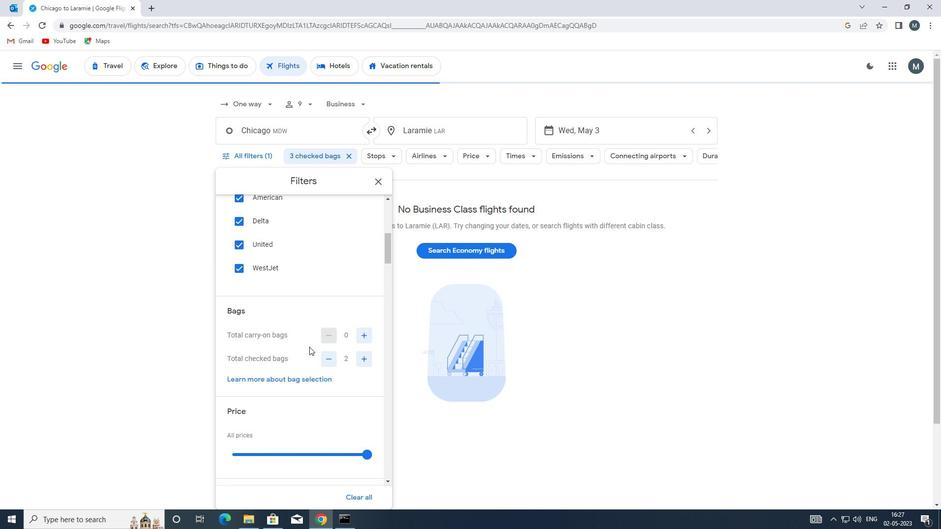 
Action: Mouse scrolled (309, 344) with delta (0, 0)
Screenshot: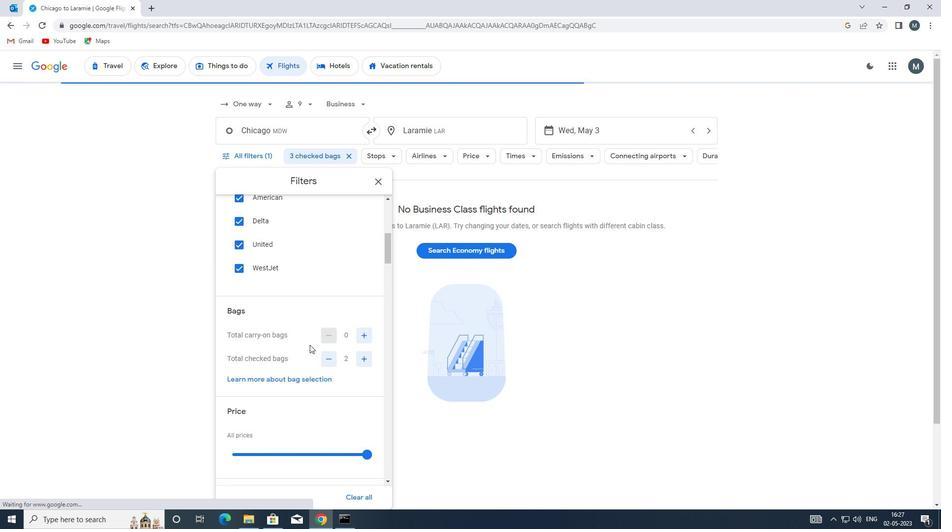 
Action: Mouse moved to (303, 336)
Screenshot: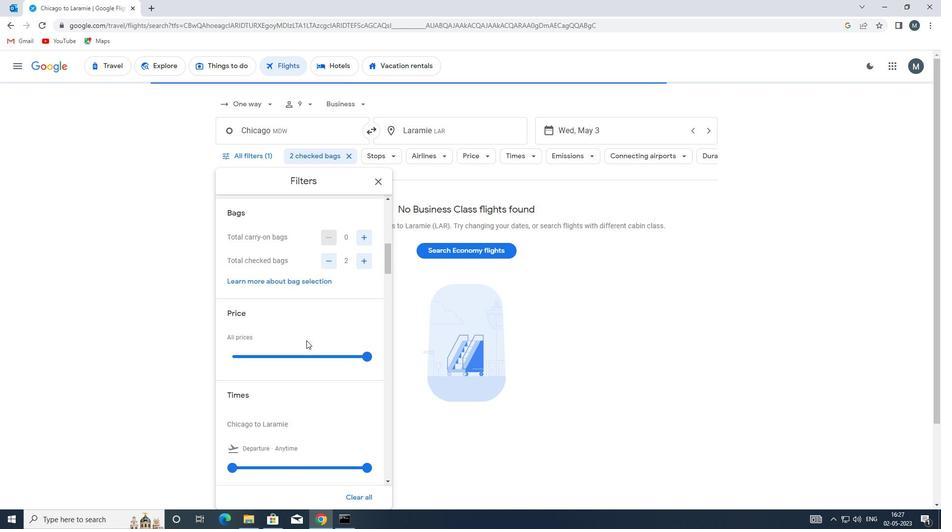 
Action: Mouse scrolled (303, 335) with delta (0, 0)
Screenshot: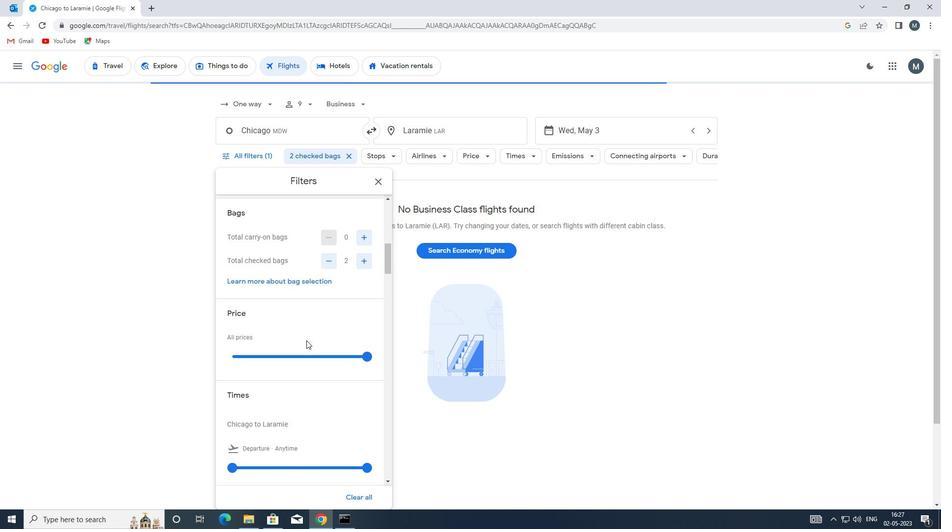 
Action: Mouse moved to (273, 309)
Screenshot: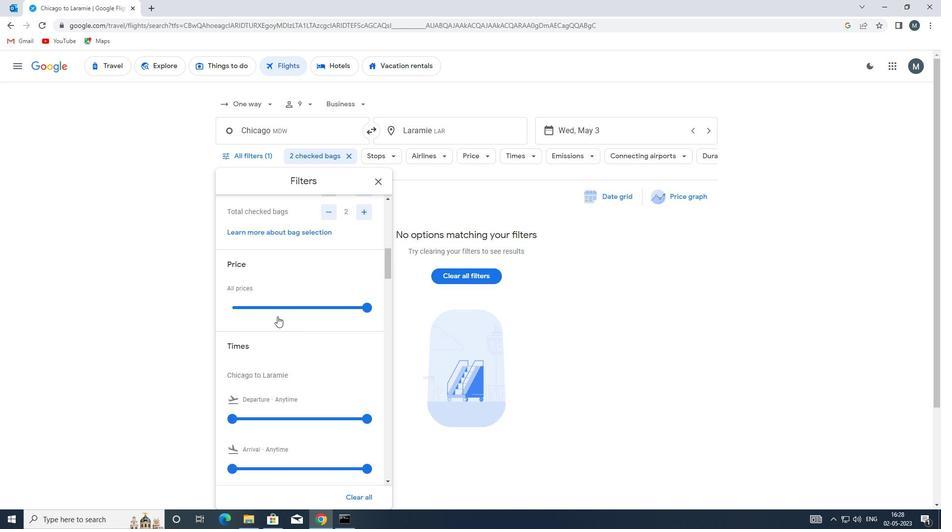 
Action: Mouse pressed left at (273, 309)
Screenshot: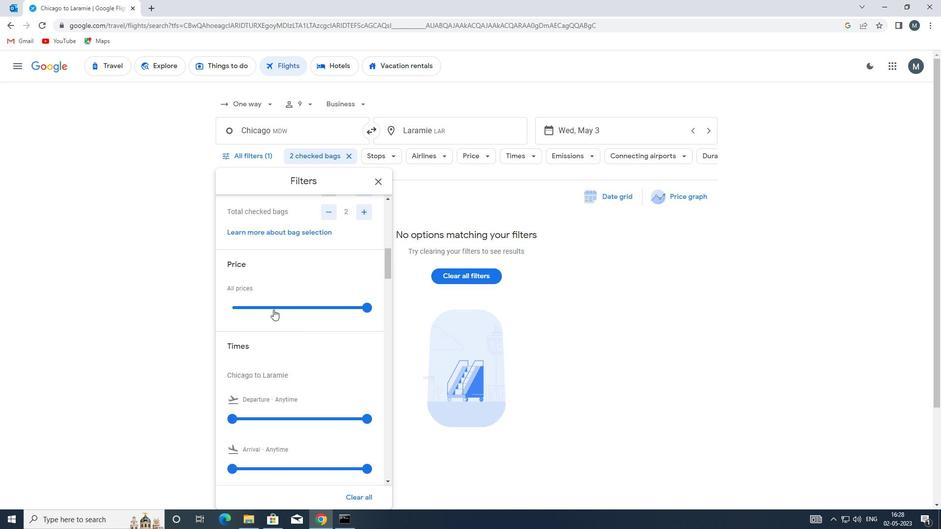 
Action: Mouse moved to (273, 307)
Screenshot: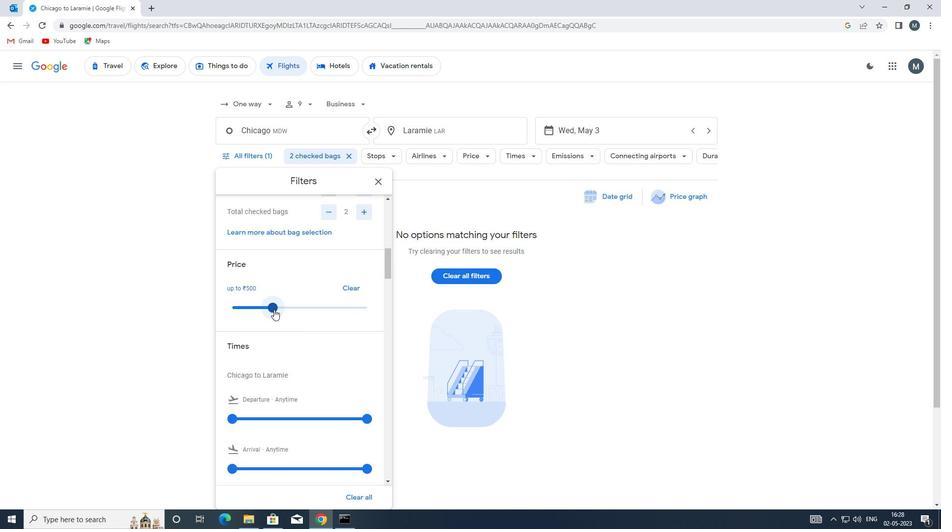
Action: Mouse pressed left at (273, 307)
Screenshot: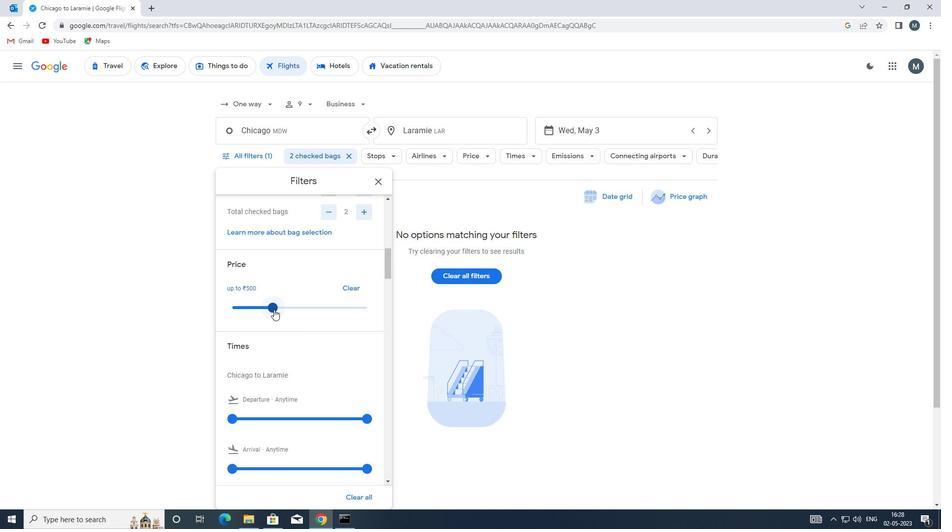 
Action: Mouse moved to (312, 314)
Screenshot: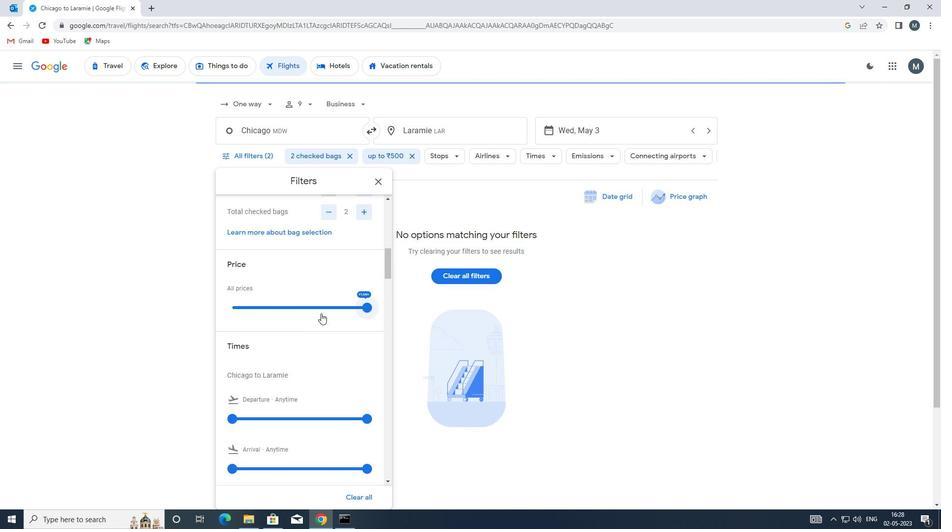 
Action: Mouse scrolled (312, 314) with delta (0, 0)
Screenshot: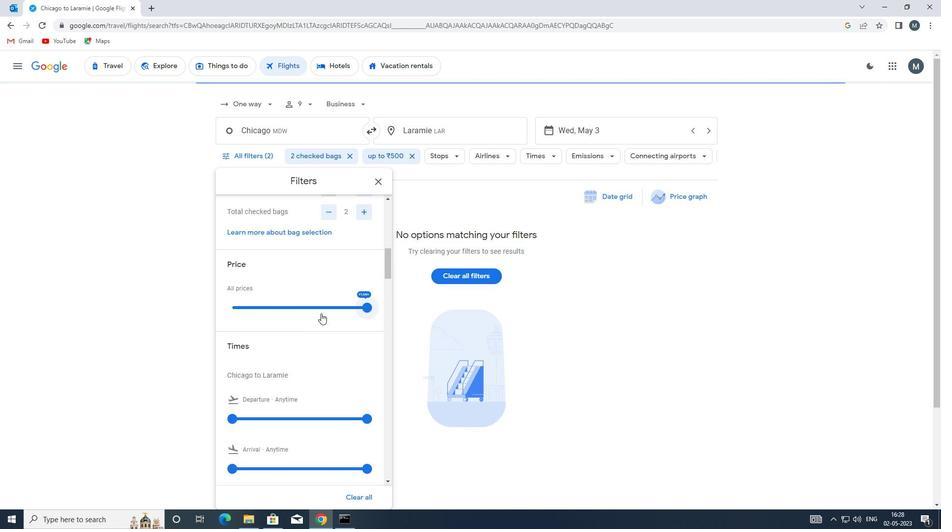 
Action: Mouse moved to (310, 317)
Screenshot: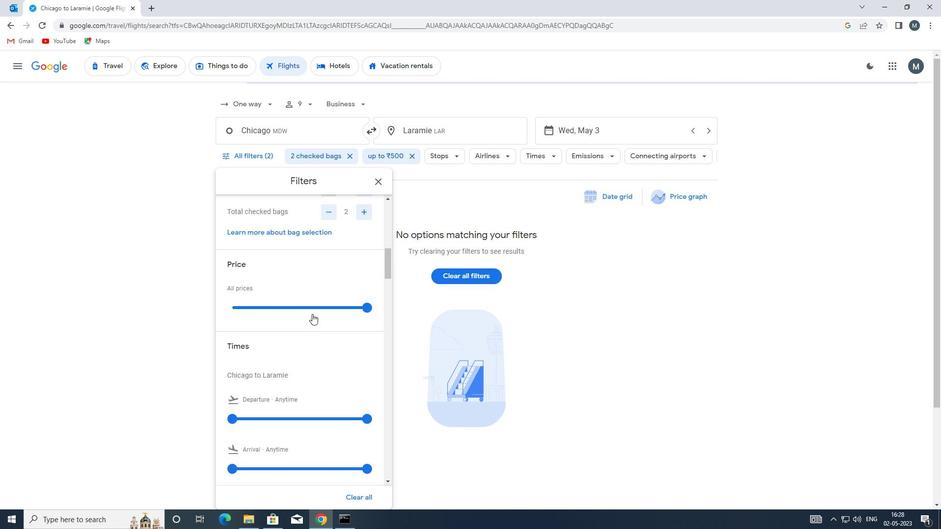 
Action: Mouse scrolled (310, 317) with delta (0, 0)
Screenshot: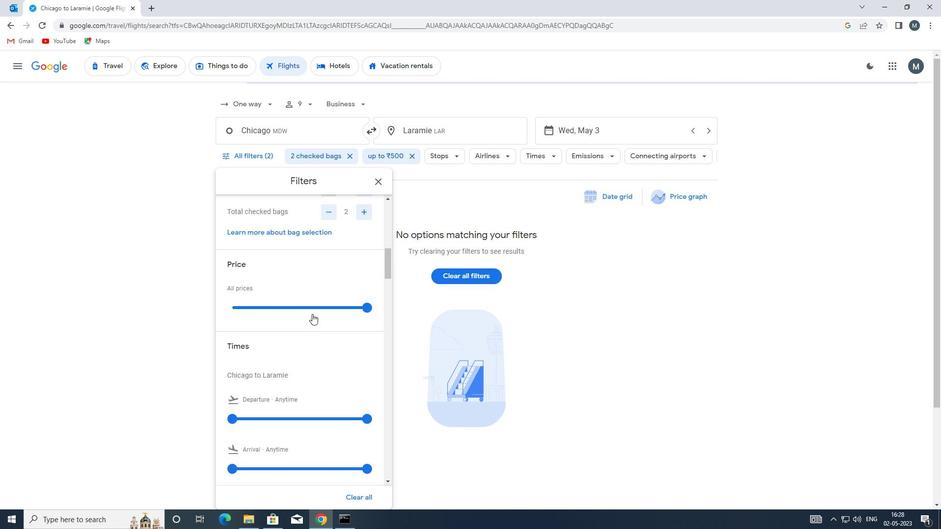 
Action: Mouse moved to (235, 319)
Screenshot: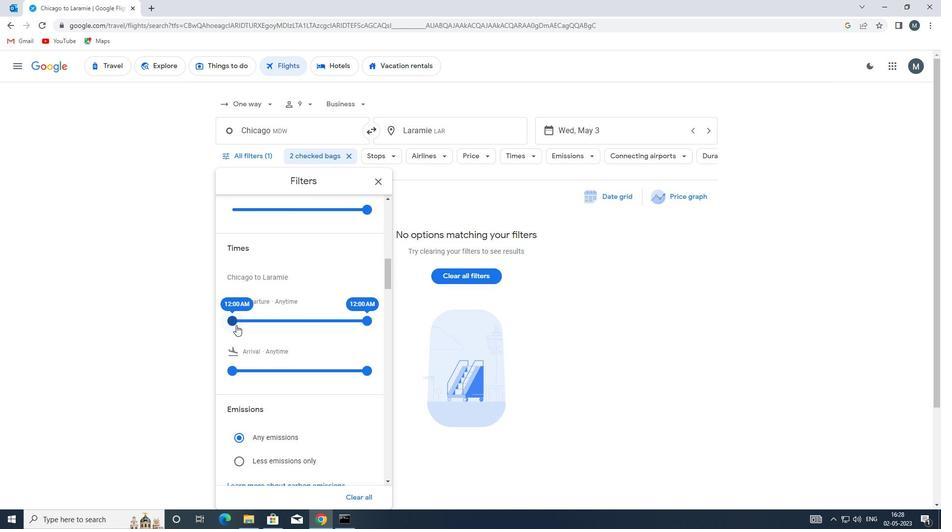 
Action: Mouse pressed left at (235, 319)
Screenshot: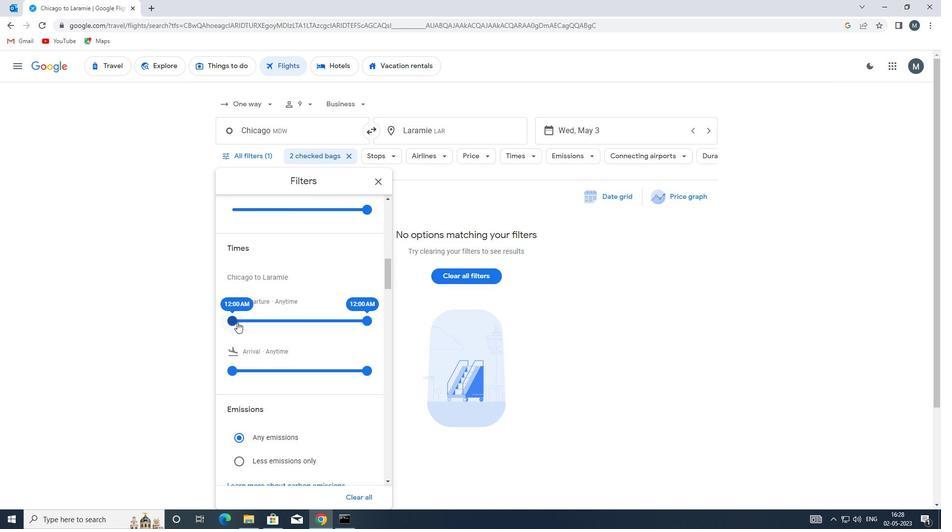 
Action: Mouse moved to (366, 319)
Screenshot: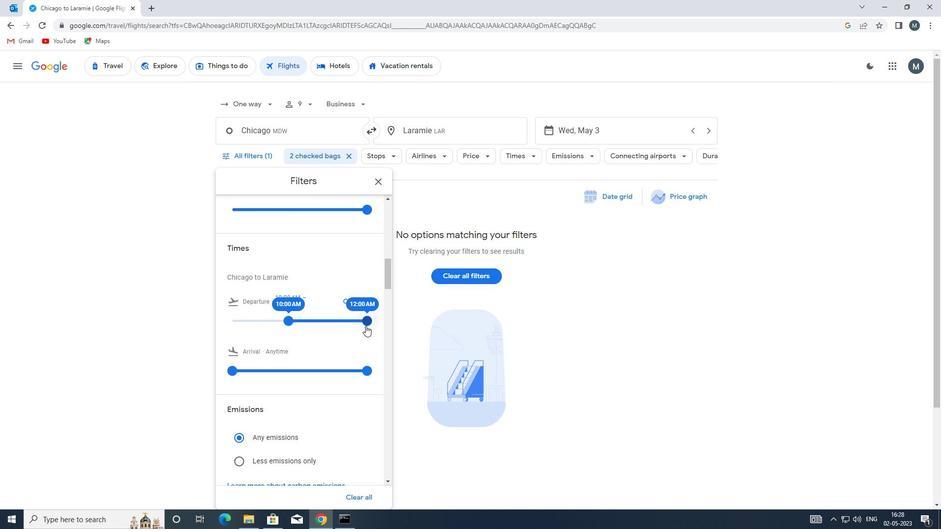 
Action: Mouse pressed left at (366, 319)
Screenshot: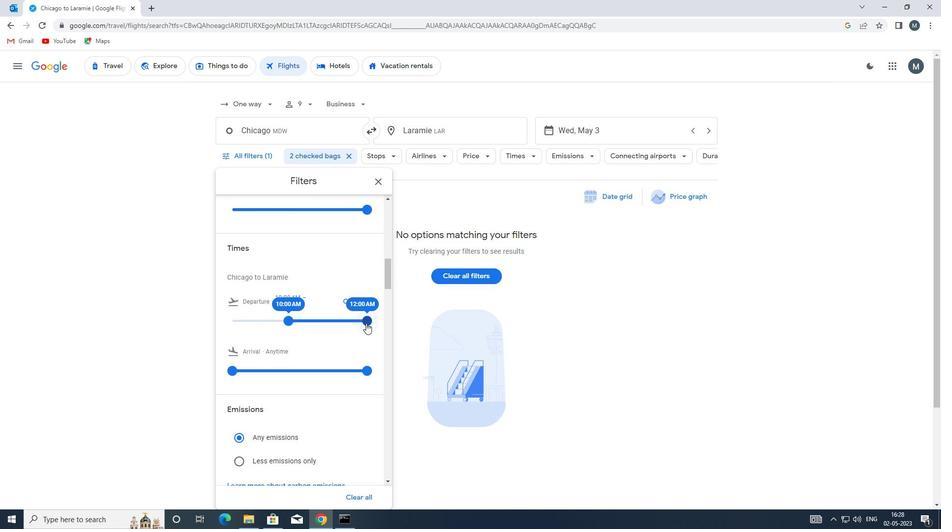 
Action: Mouse moved to (303, 311)
Screenshot: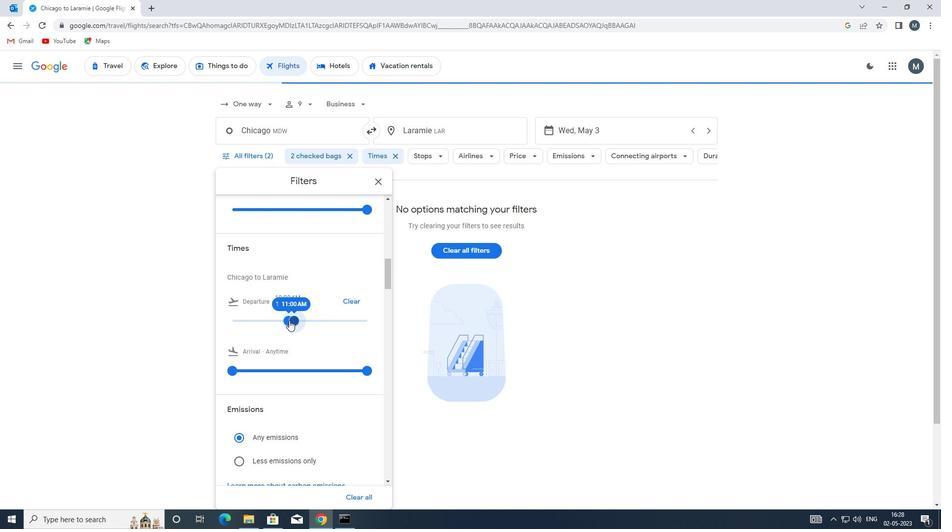 
Action: Mouse scrolled (303, 311) with delta (0, 0)
Screenshot: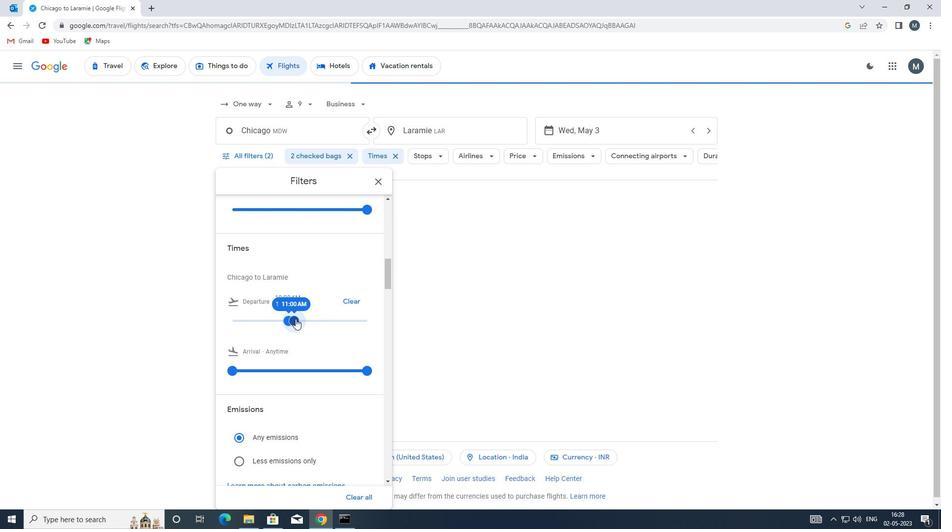 
Action: Mouse scrolled (303, 311) with delta (0, 0)
Screenshot: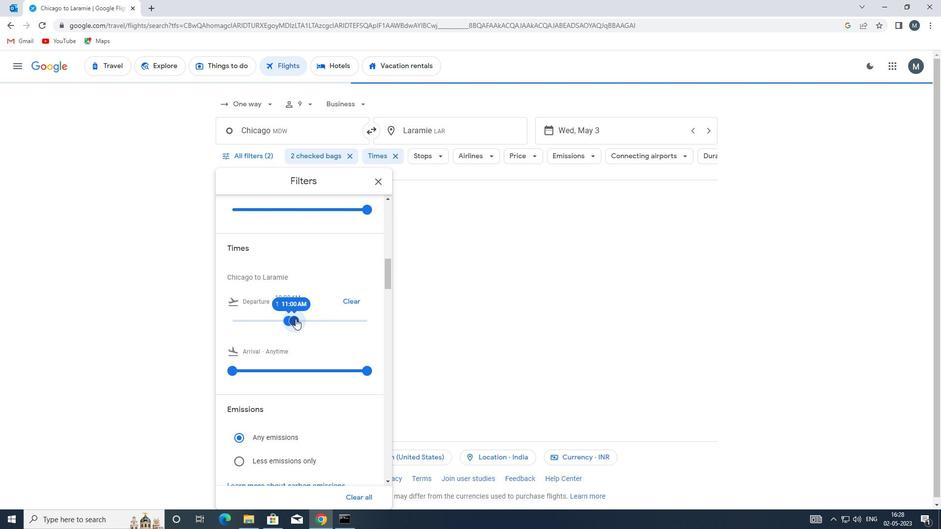 
Action: Mouse scrolled (303, 311) with delta (0, 0)
Screenshot: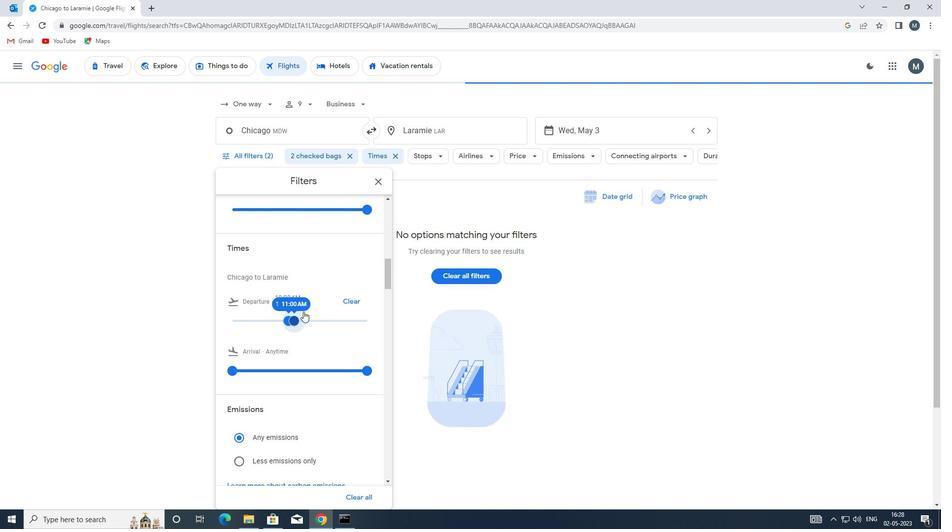 
Action: Mouse moved to (379, 181)
Screenshot: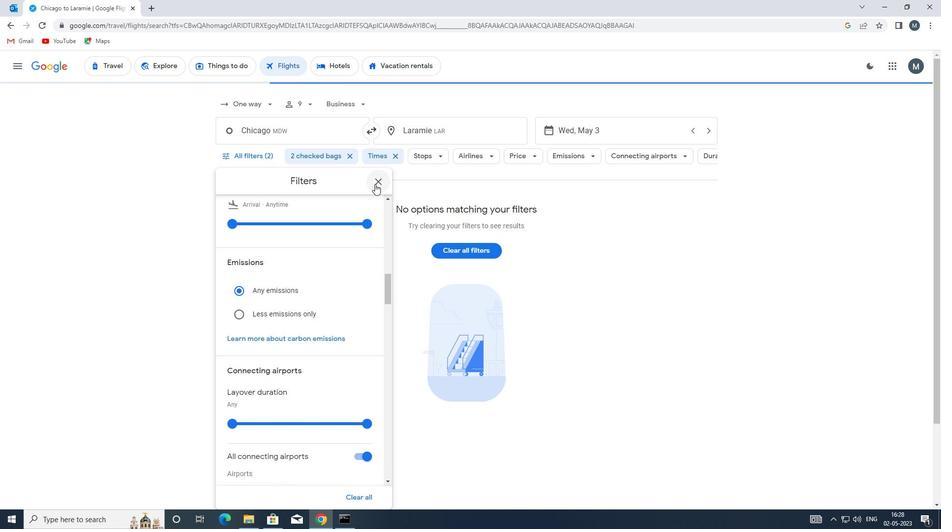
Action: Mouse pressed left at (379, 181)
Screenshot: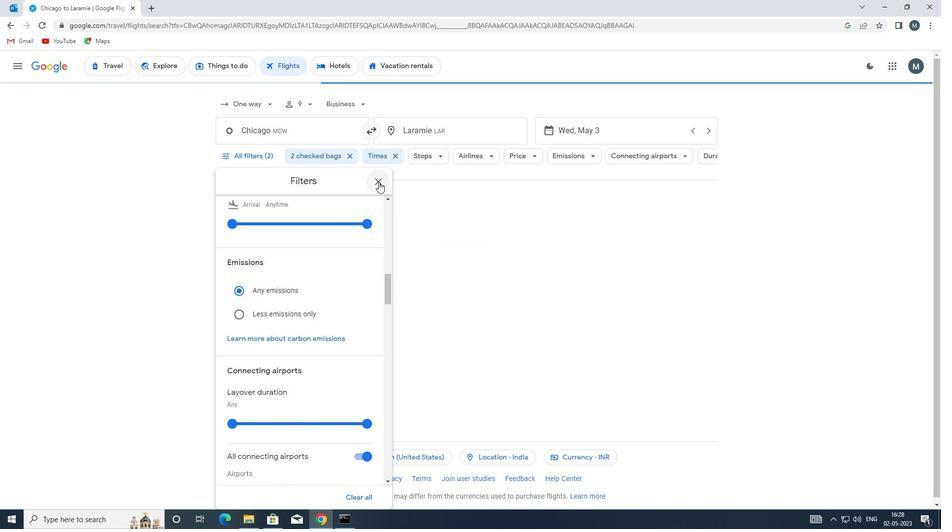 
Action: Mouse moved to (376, 179)
Screenshot: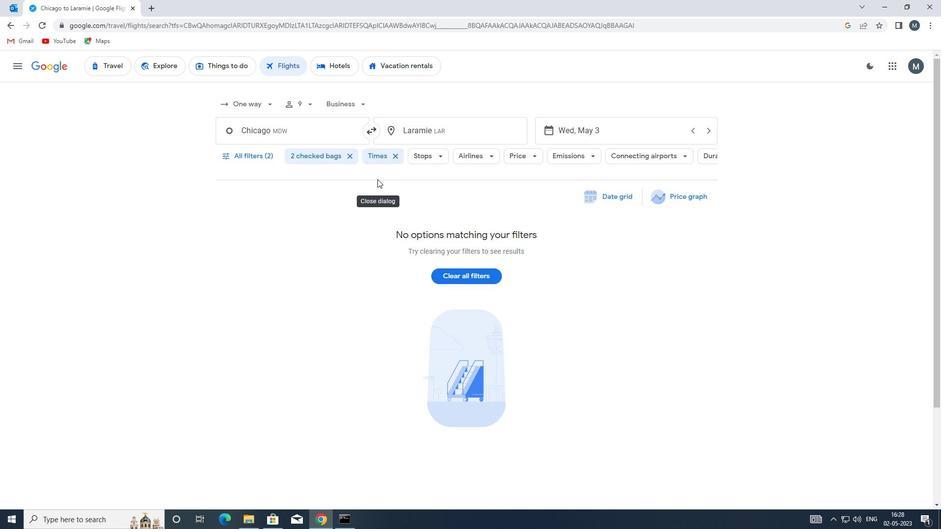 
